 Task: Find connections with filter location Timon with filter topic #lawyerlifewith filter profile language English with filter current company Kennametal with filter school Kendriya Vidyalaya with filter industry Accounting with filter service category Information Security with filter keywords title Data Analyst
Action: Mouse moved to (292, 352)
Screenshot: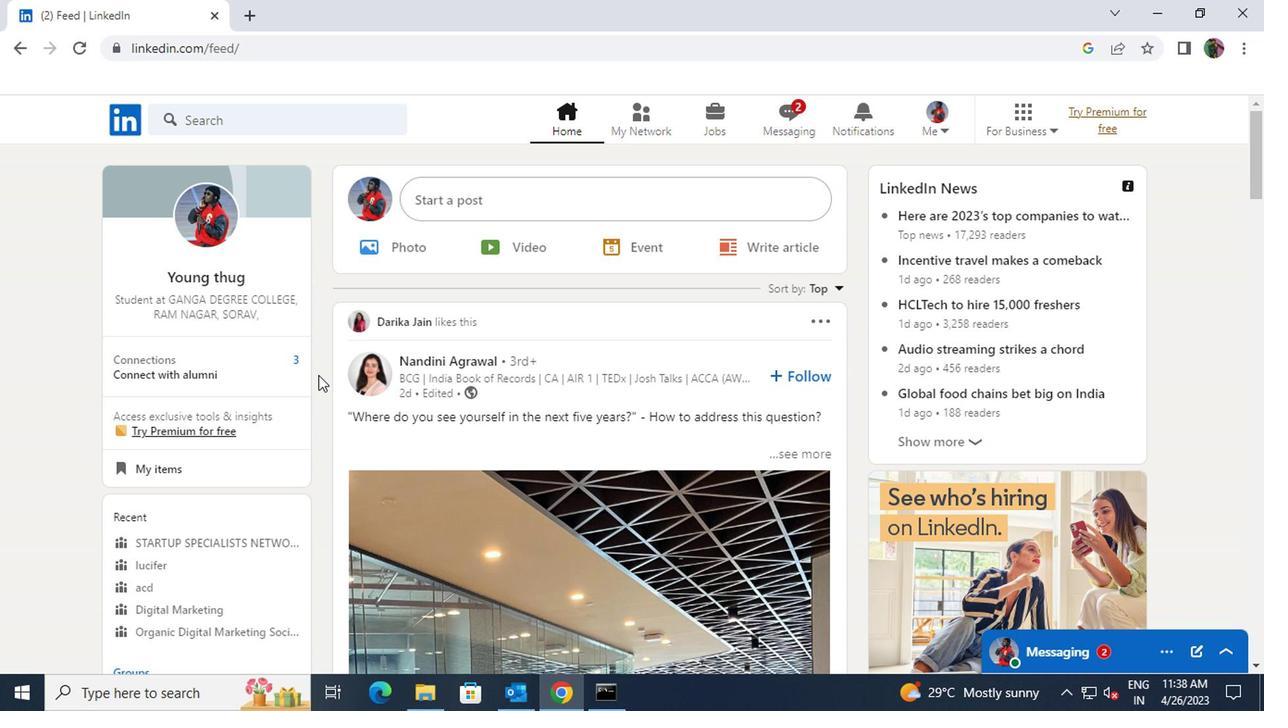
Action: Mouse pressed left at (292, 352)
Screenshot: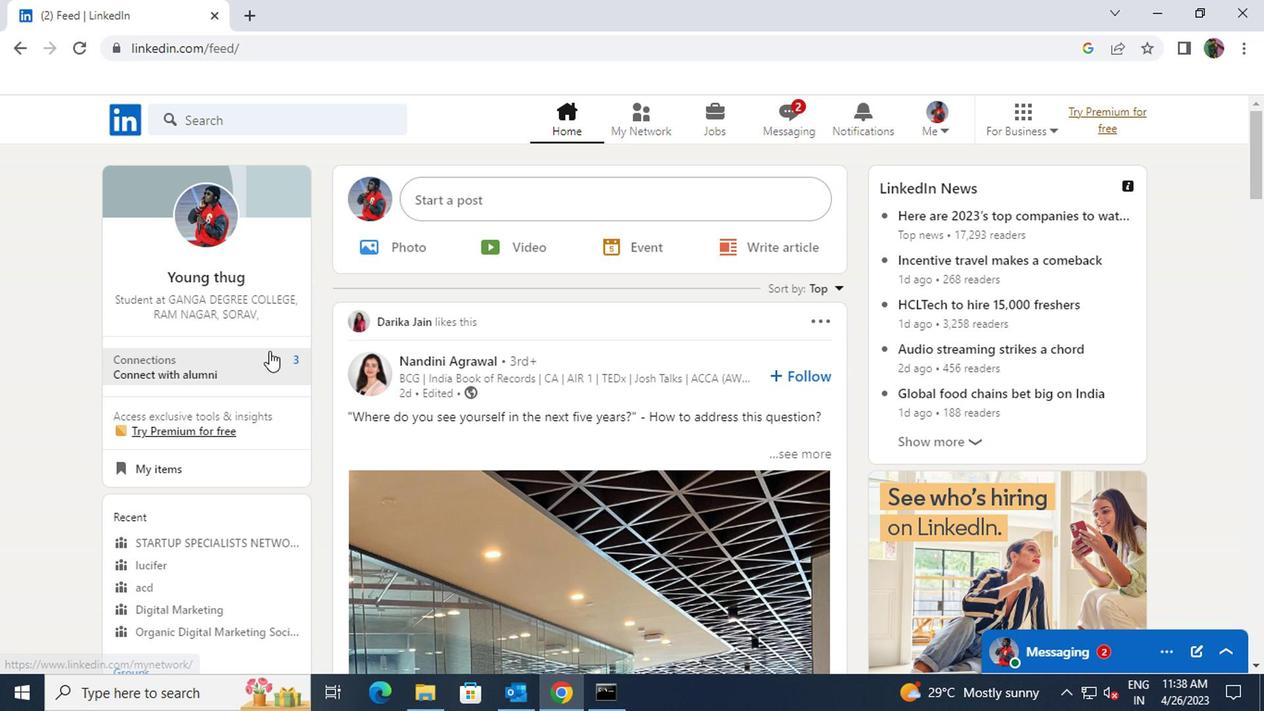 
Action: Mouse moved to (321, 227)
Screenshot: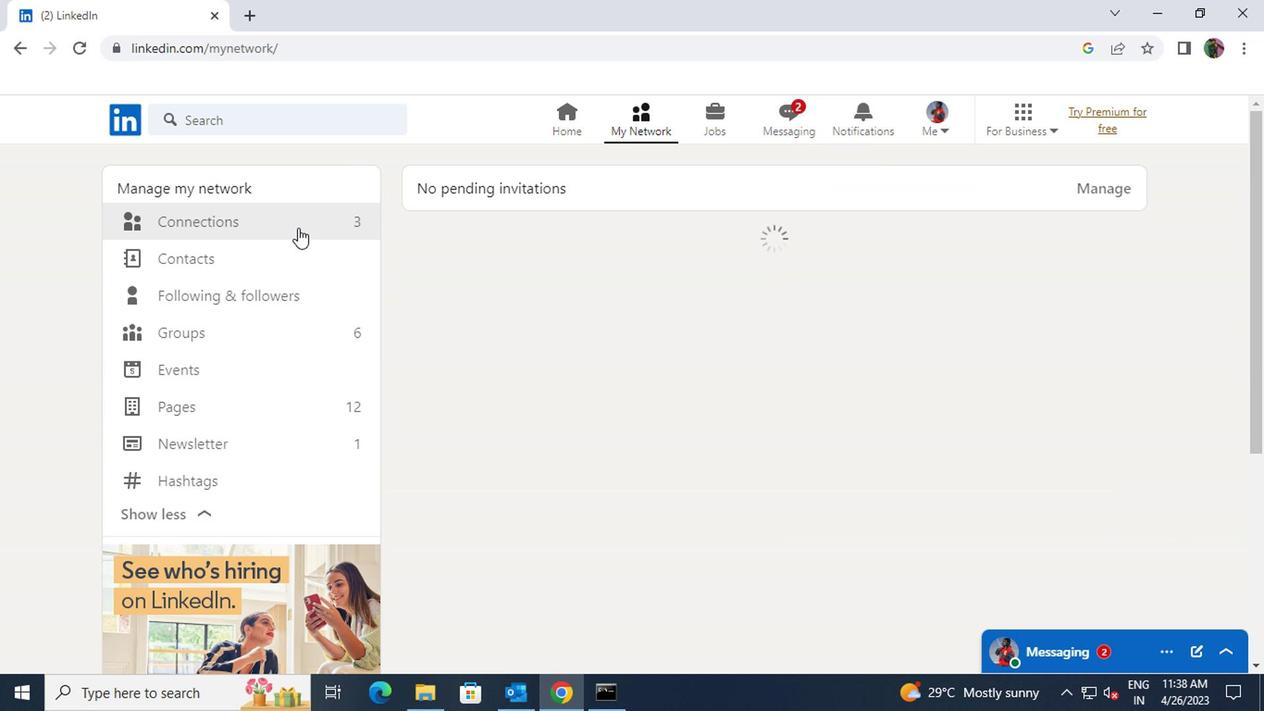 
Action: Mouse pressed left at (321, 227)
Screenshot: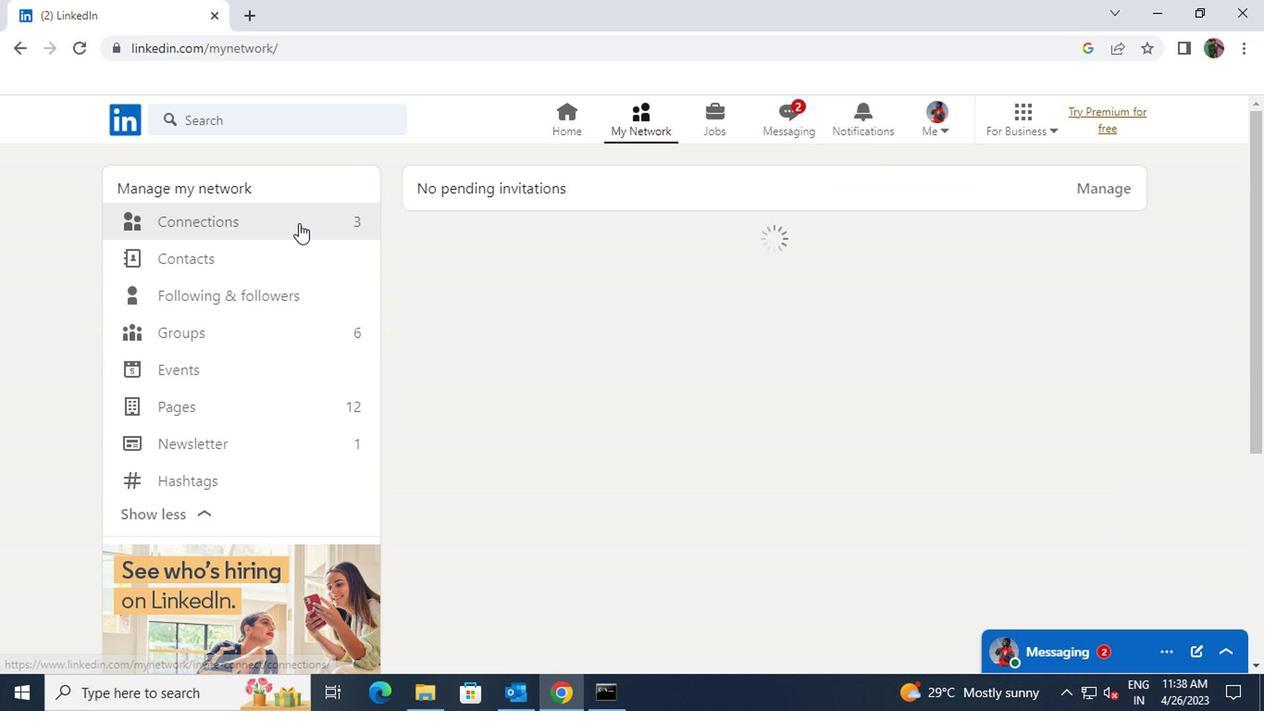 
Action: Mouse moved to (742, 227)
Screenshot: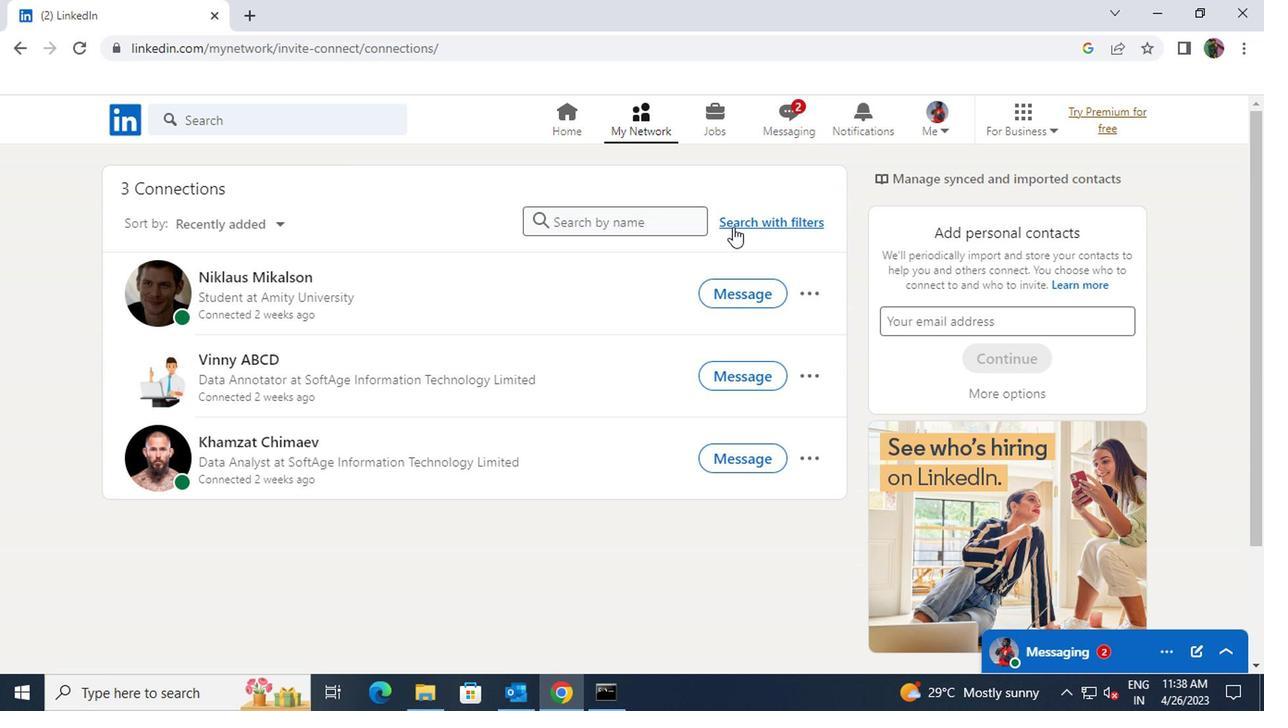
Action: Mouse pressed left at (742, 227)
Screenshot: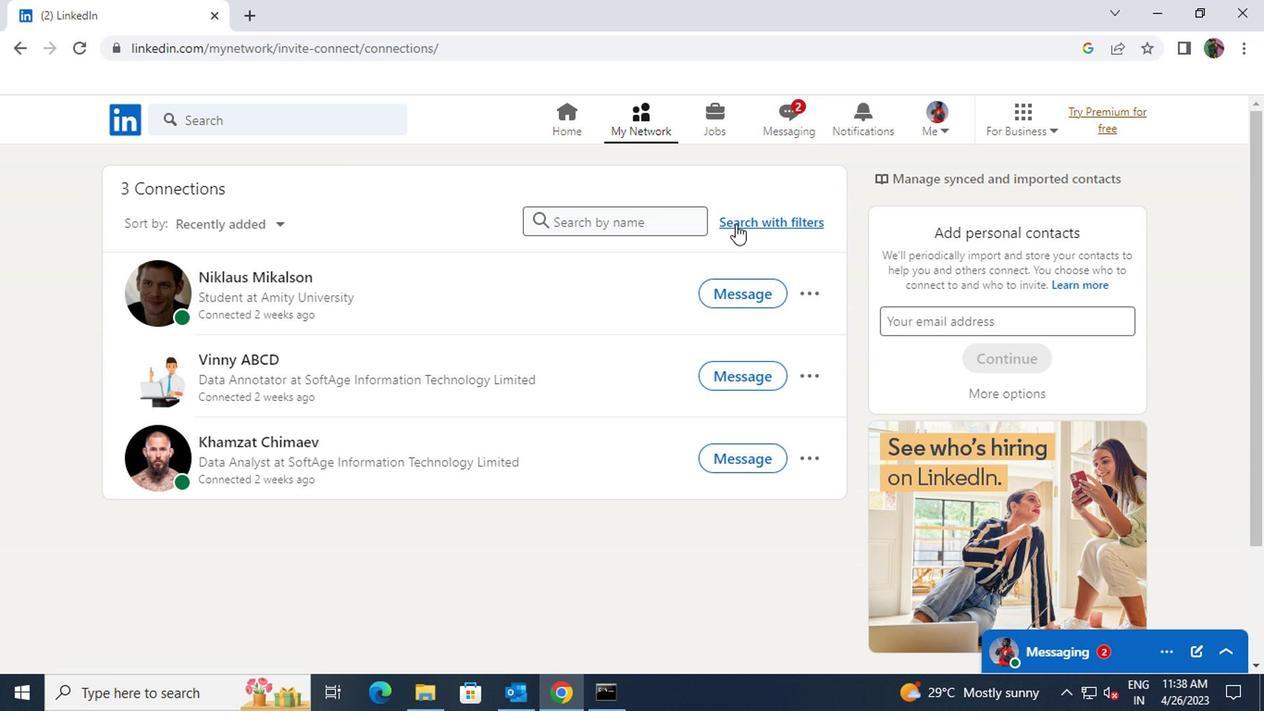 
Action: Mouse moved to (719, 175)
Screenshot: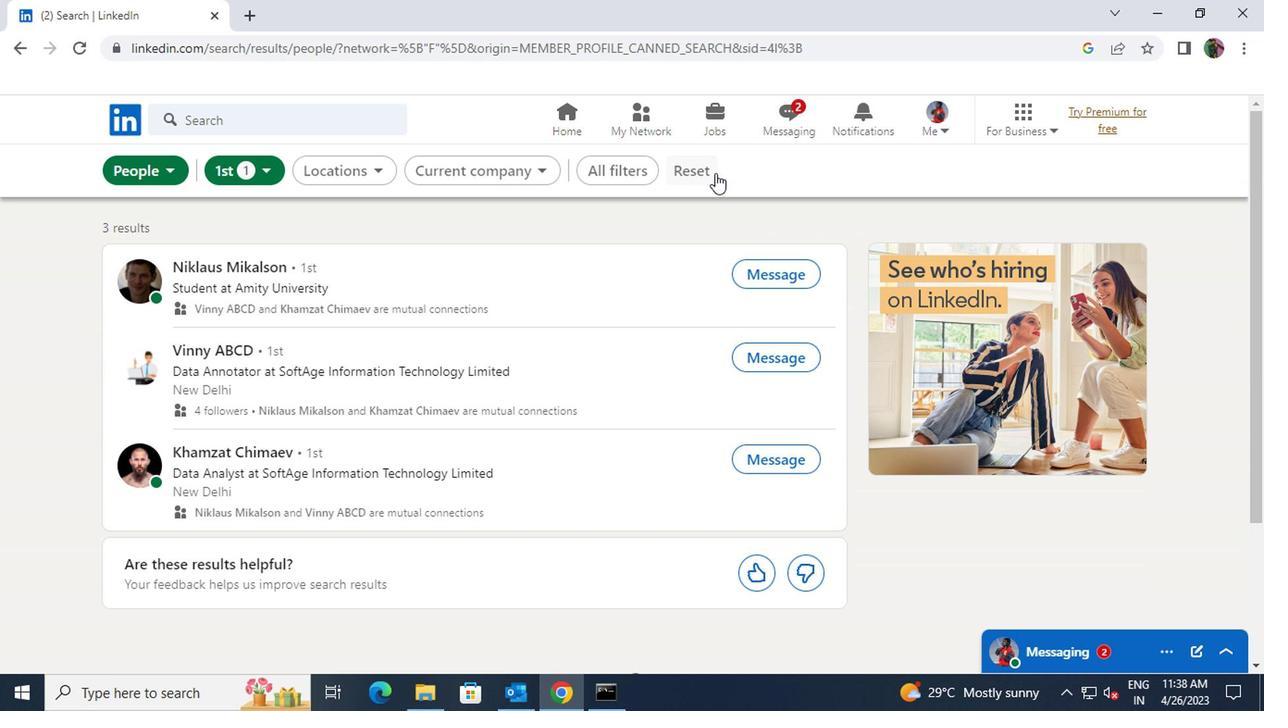 
Action: Mouse pressed left at (719, 175)
Screenshot: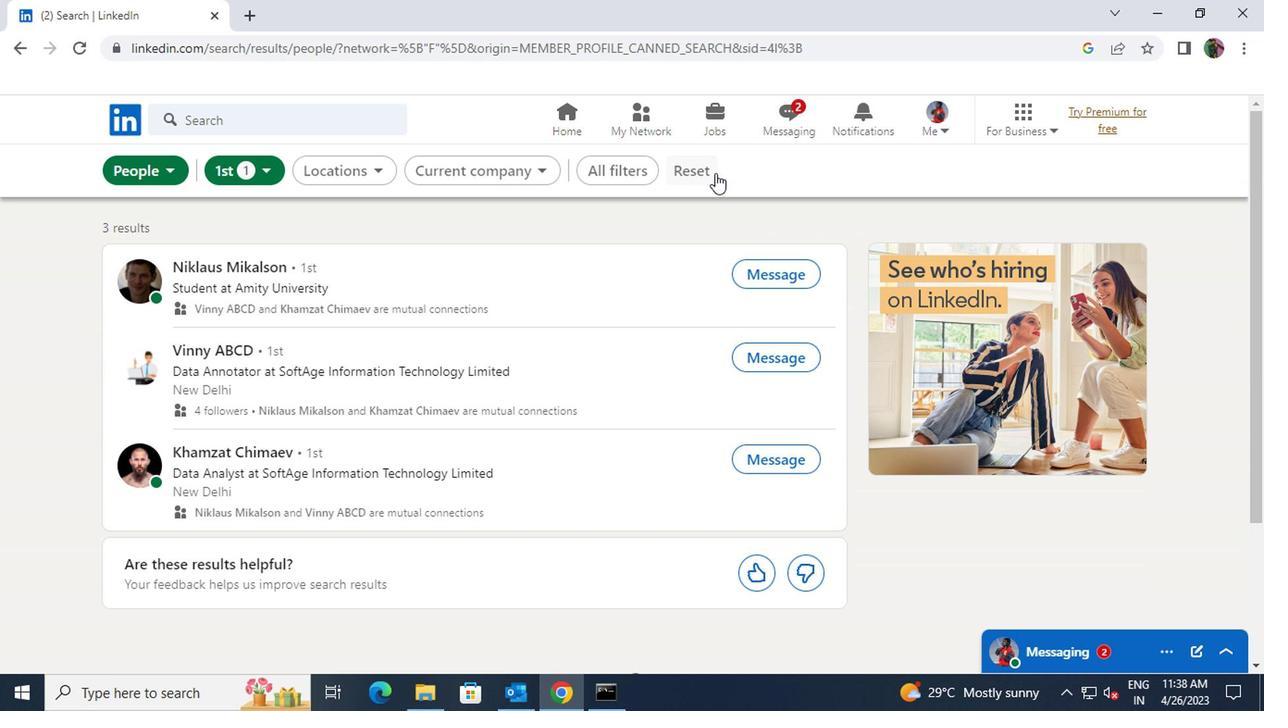 
Action: Mouse moved to (651, 166)
Screenshot: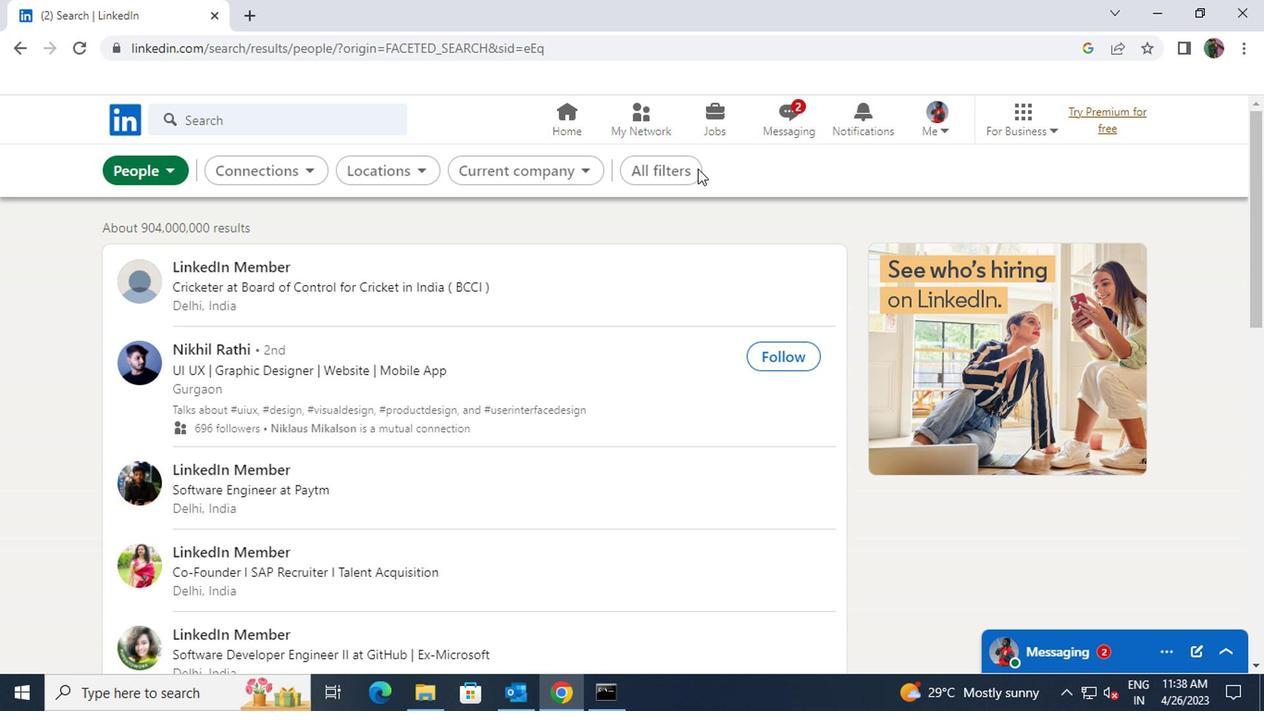 
Action: Mouse pressed left at (651, 166)
Screenshot: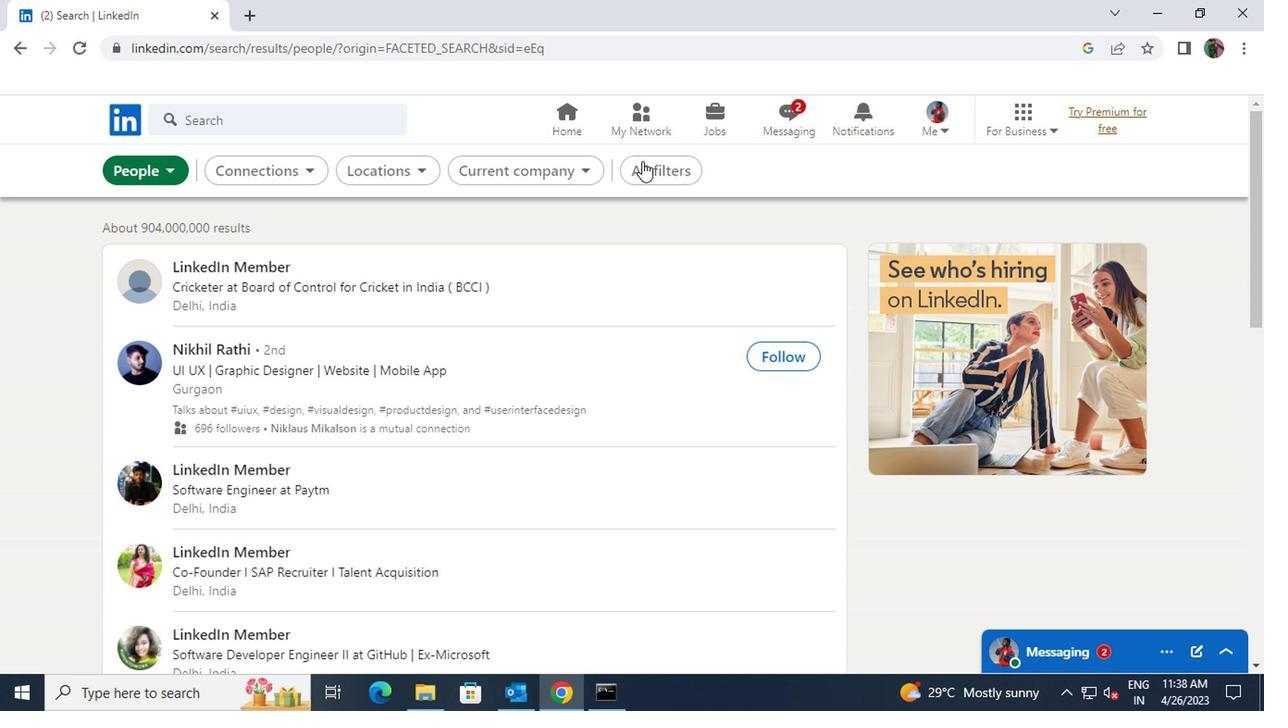 
Action: Mouse moved to (915, 410)
Screenshot: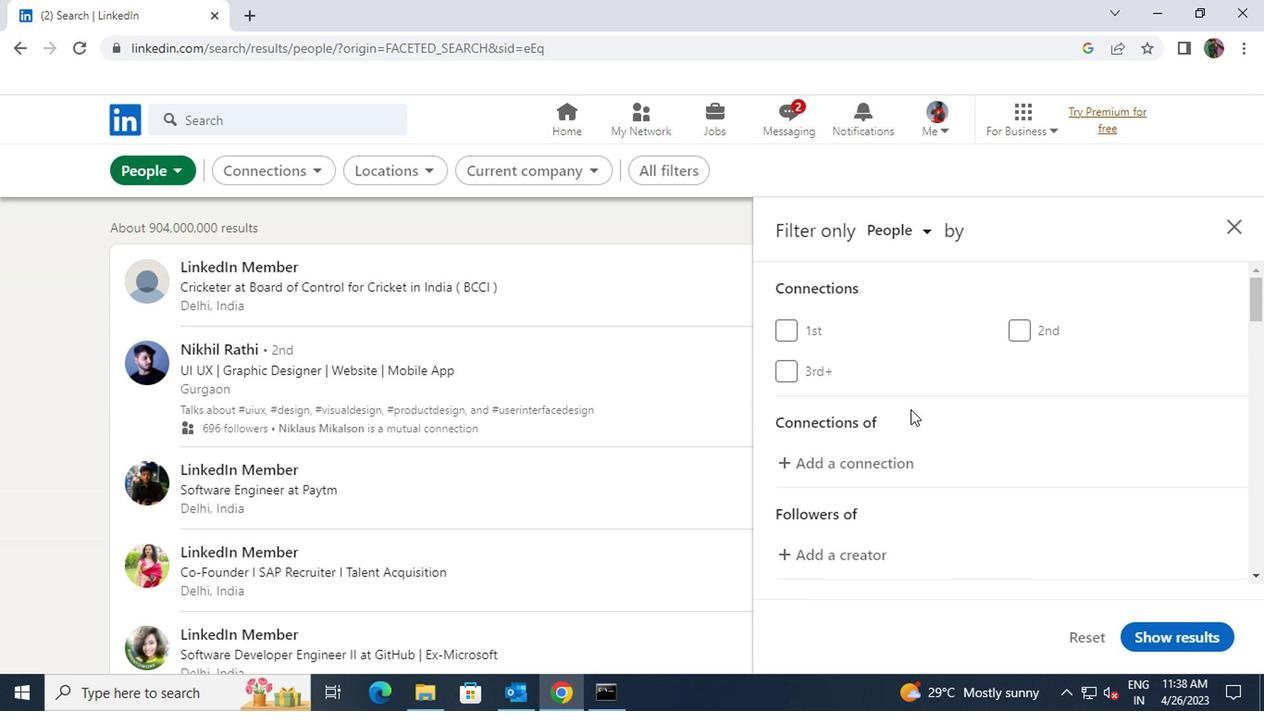 
Action: Mouse scrolled (915, 409) with delta (0, 0)
Screenshot: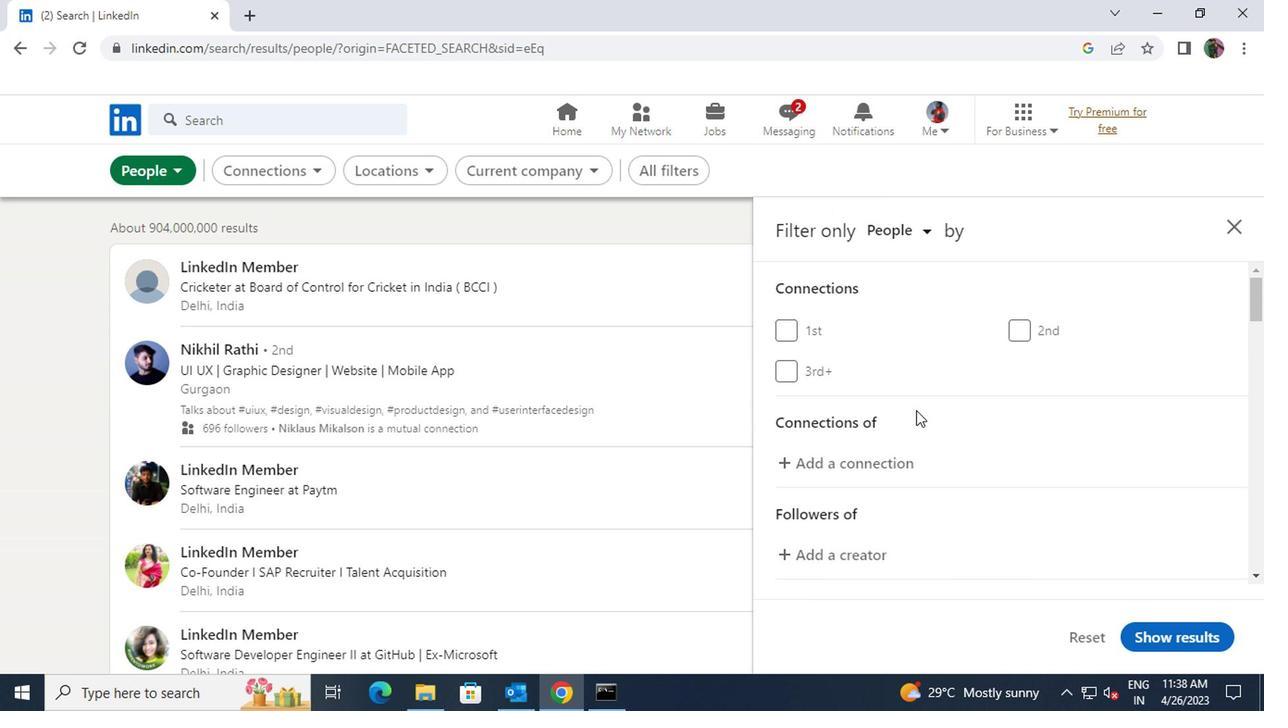 
Action: Mouse scrolled (915, 409) with delta (0, 0)
Screenshot: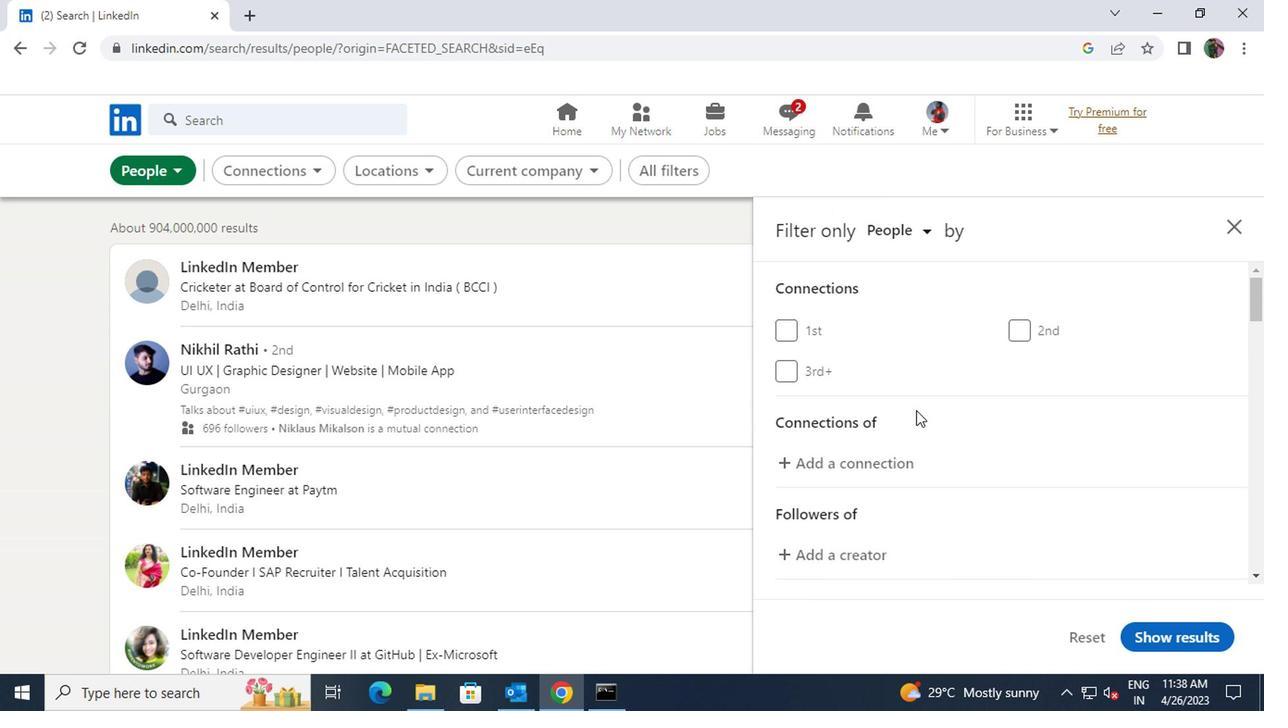 
Action: Mouse scrolled (915, 409) with delta (0, 0)
Screenshot: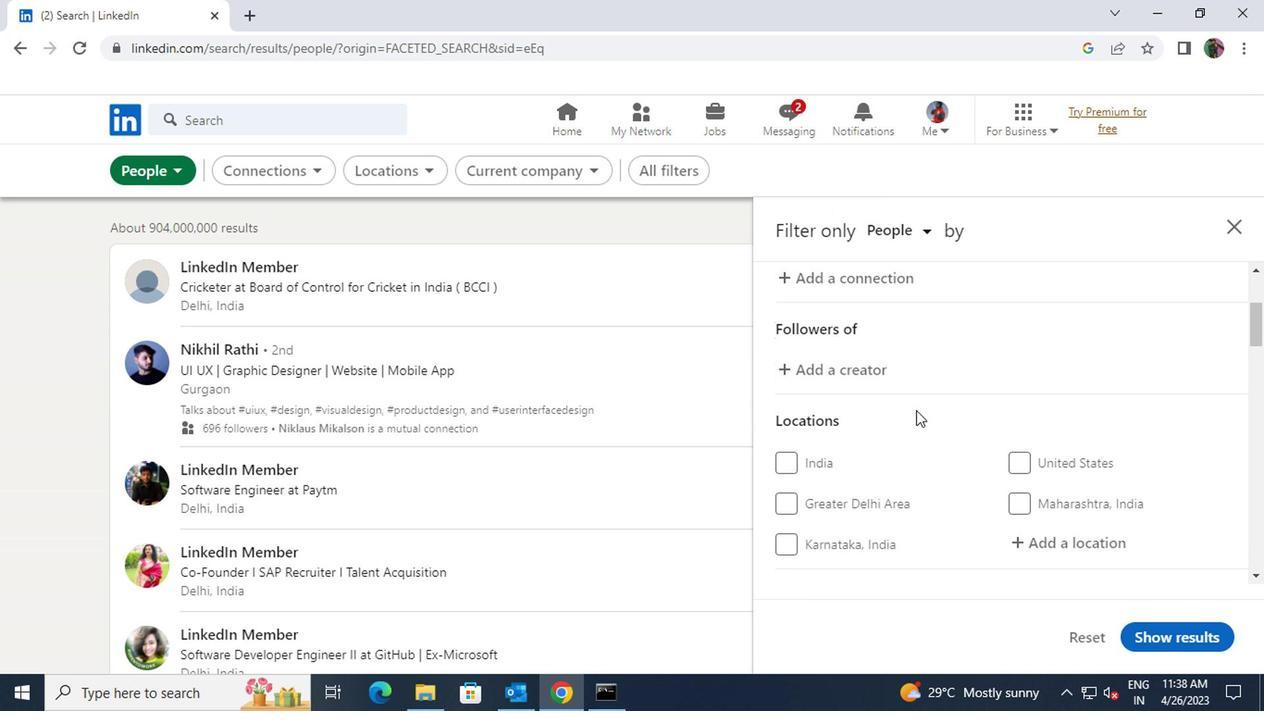 
Action: Mouse moved to (1032, 443)
Screenshot: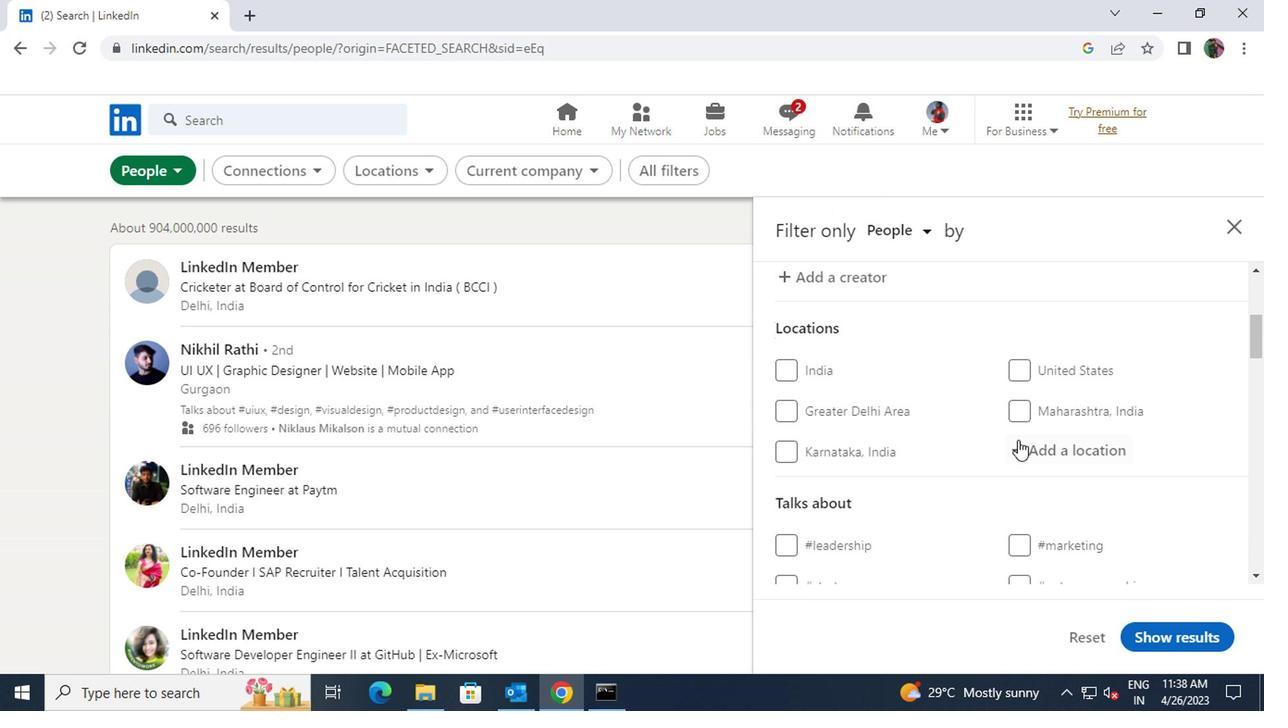 
Action: Mouse pressed left at (1032, 443)
Screenshot: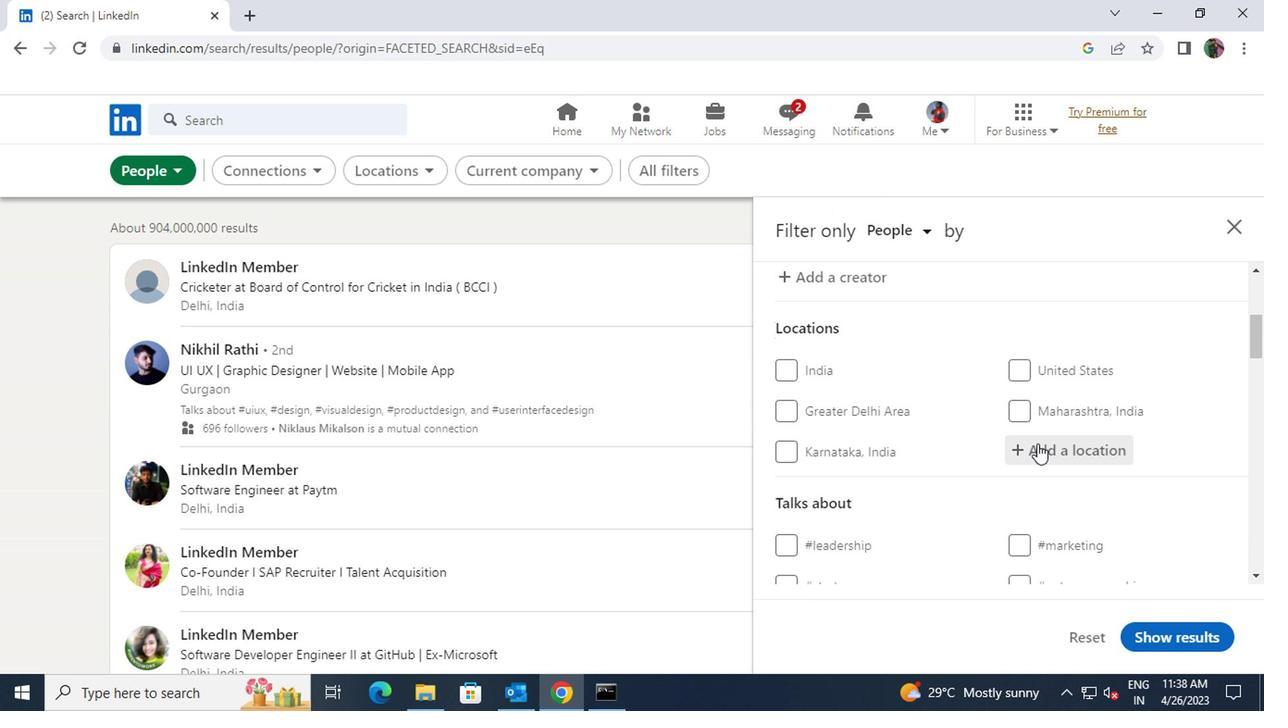 
Action: Key pressed <Key.shift><Key.shift>TIMON
Screenshot: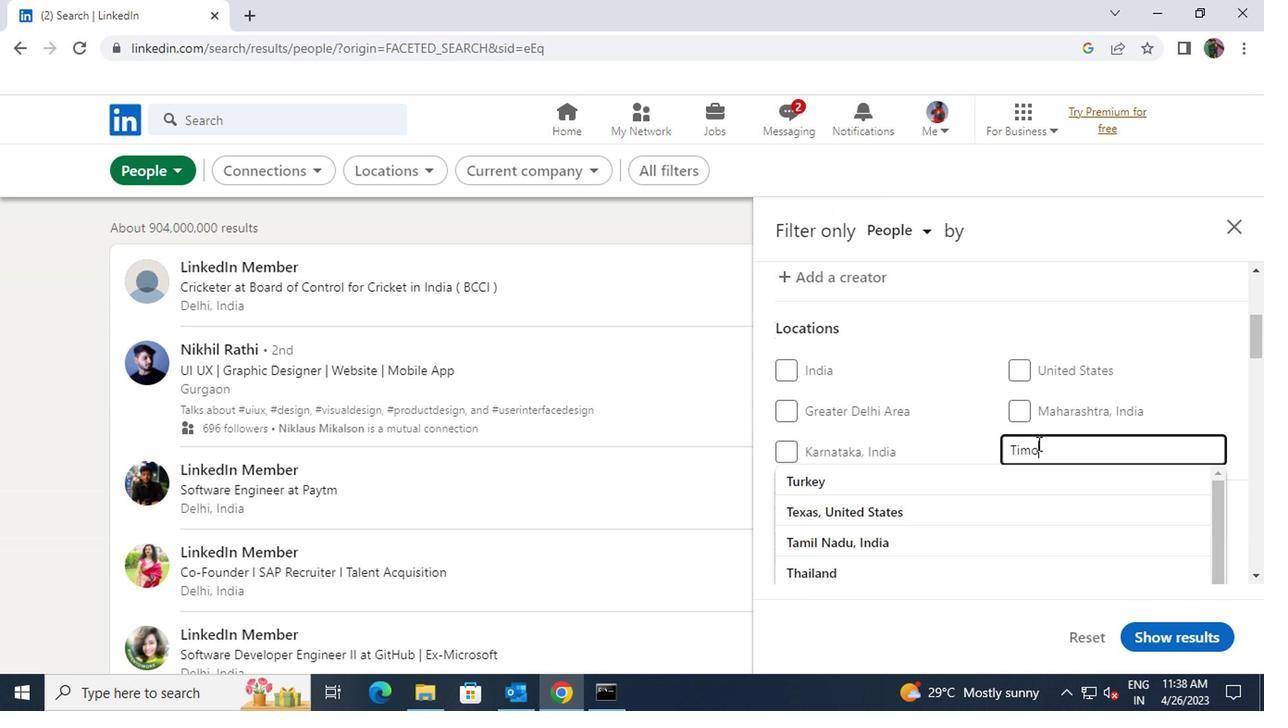 
Action: Mouse moved to (1003, 481)
Screenshot: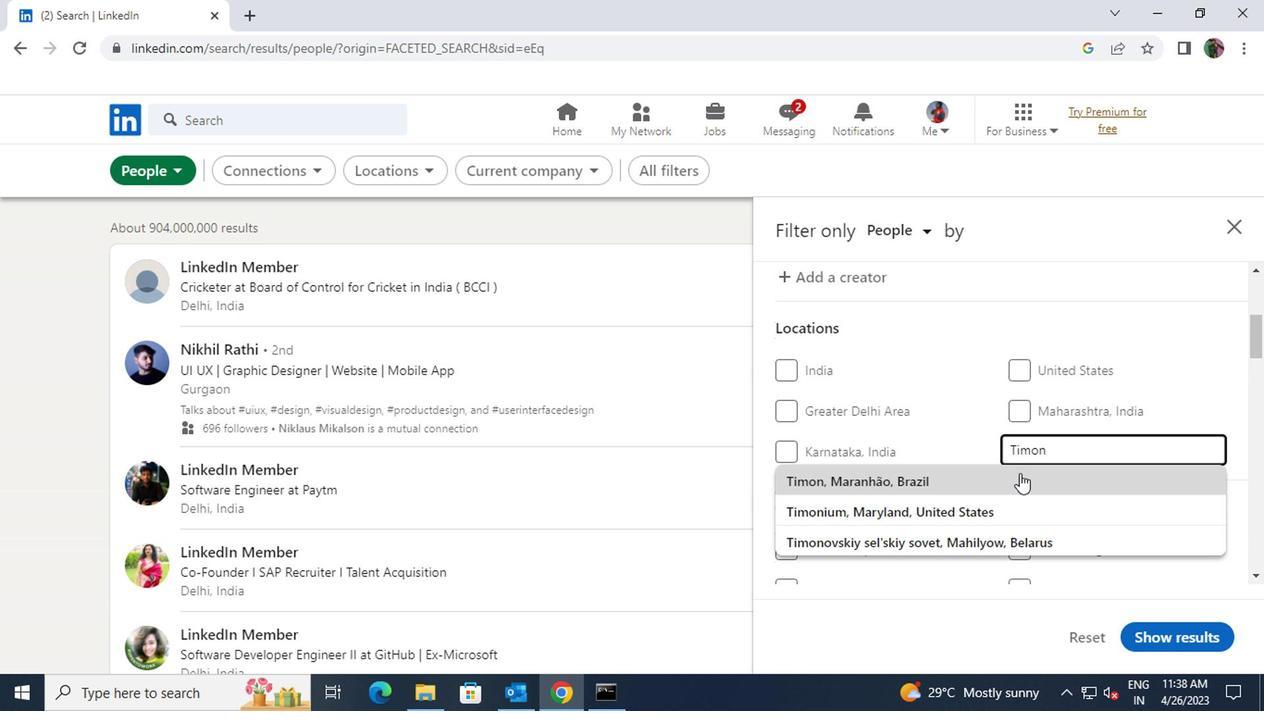 
Action: Mouse pressed left at (1003, 481)
Screenshot: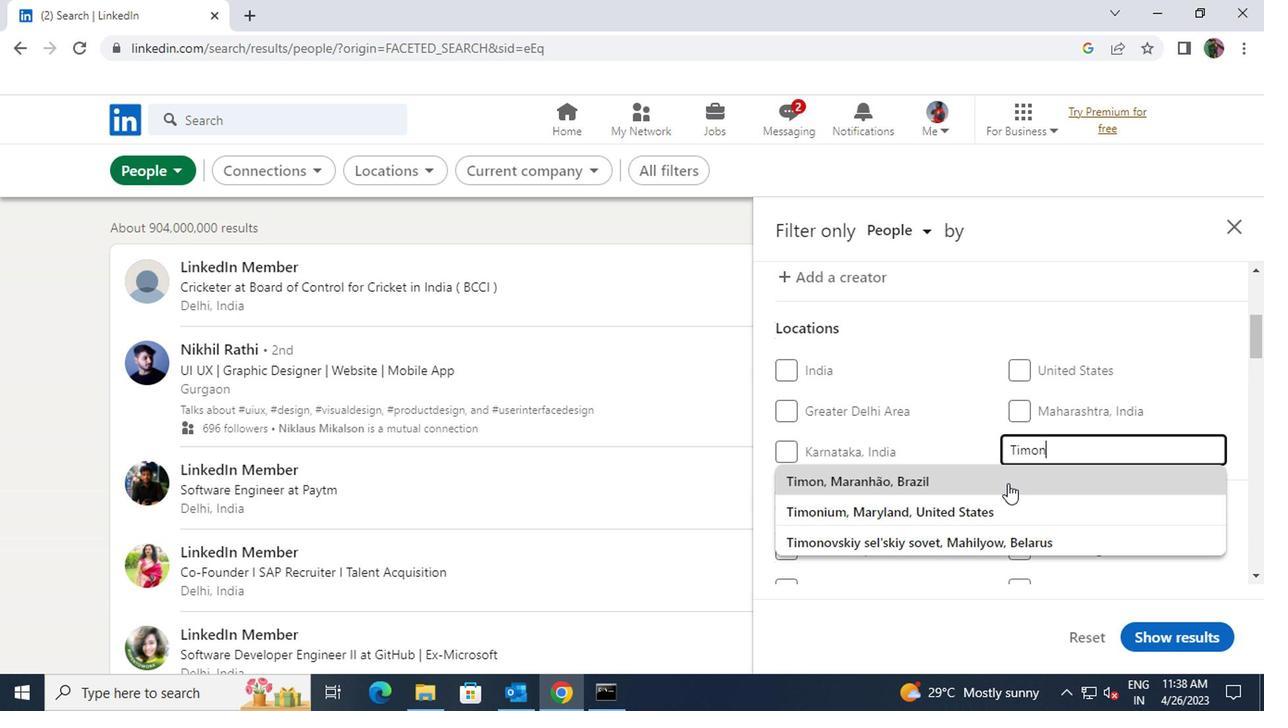 
Action: Mouse scrolled (1003, 480) with delta (0, -1)
Screenshot: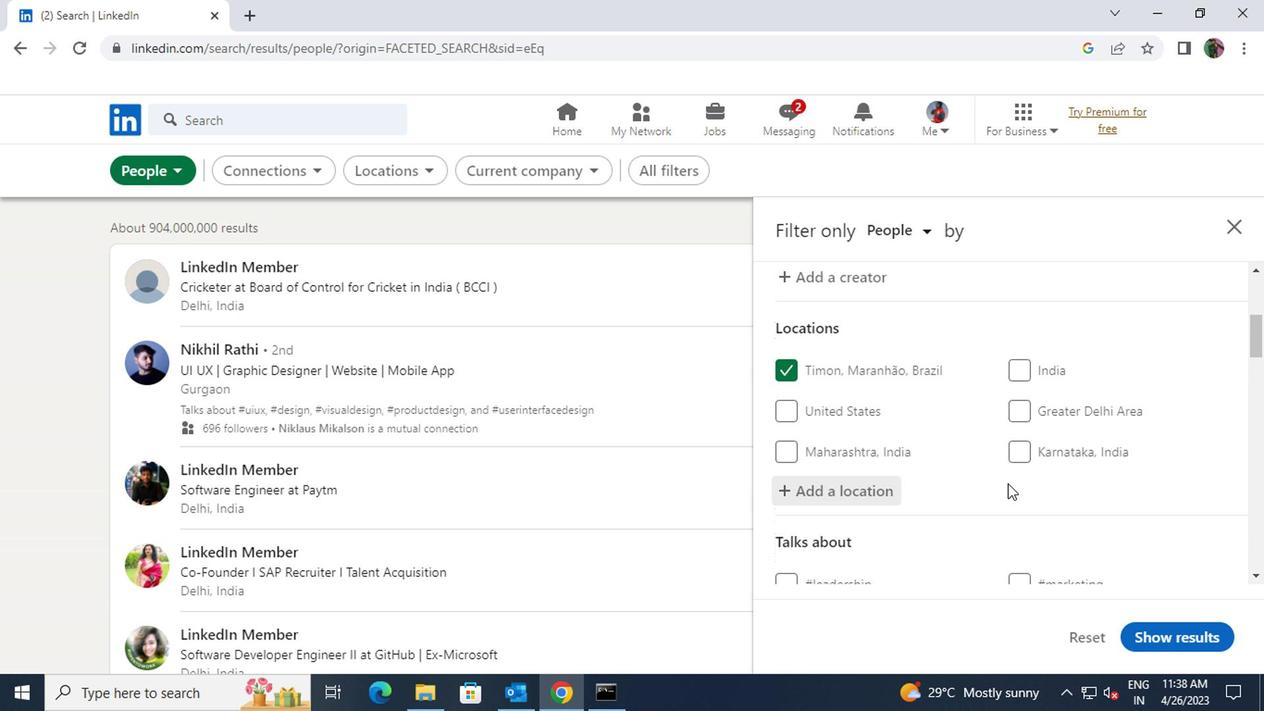 
Action: Mouse scrolled (1003, 480) with delta (0, -1)
Screenshot: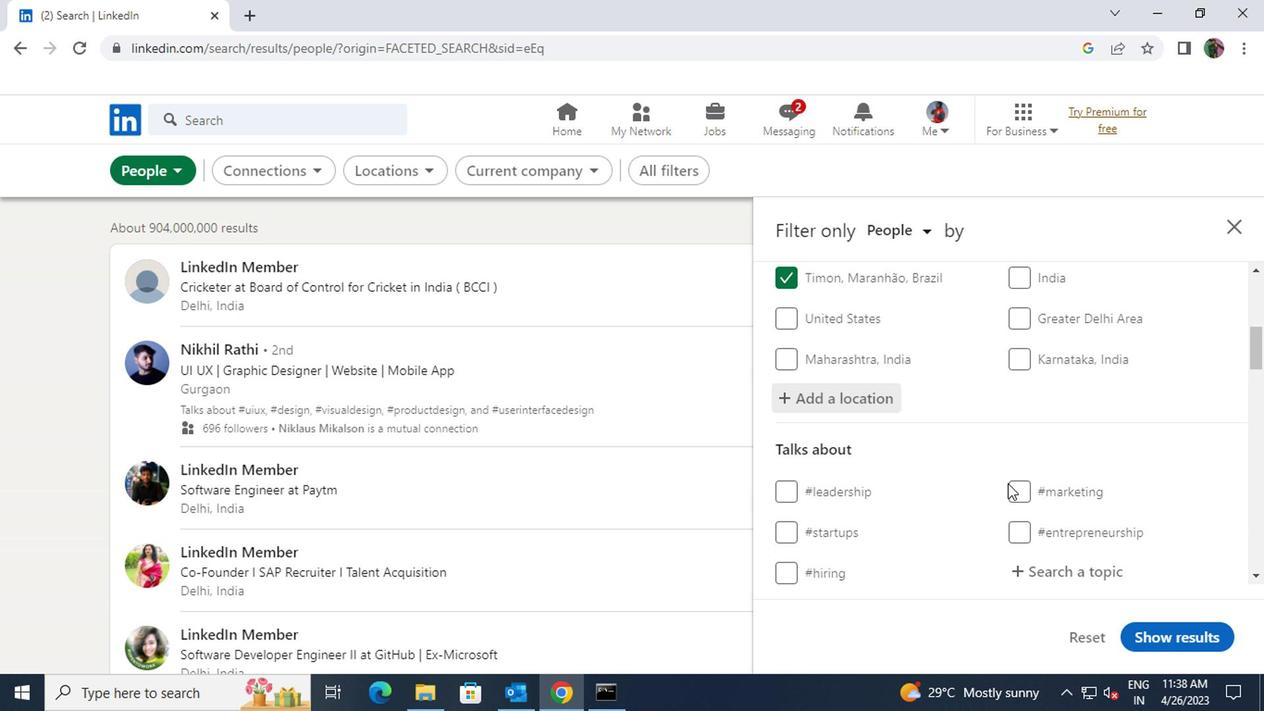 
Action: Mouse scrolled (1003, 480) with delta (0, -1)
Screenshot: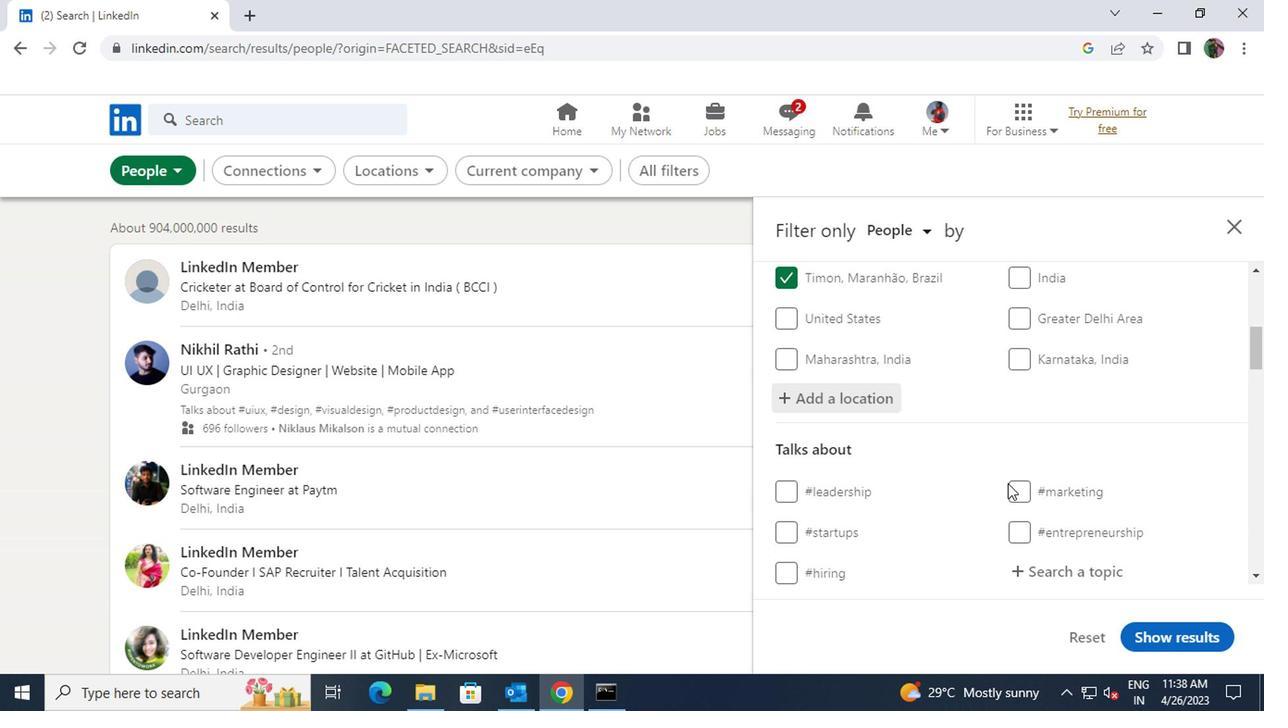 
Action: Mouse moved to (1079, 385)
Screenshot: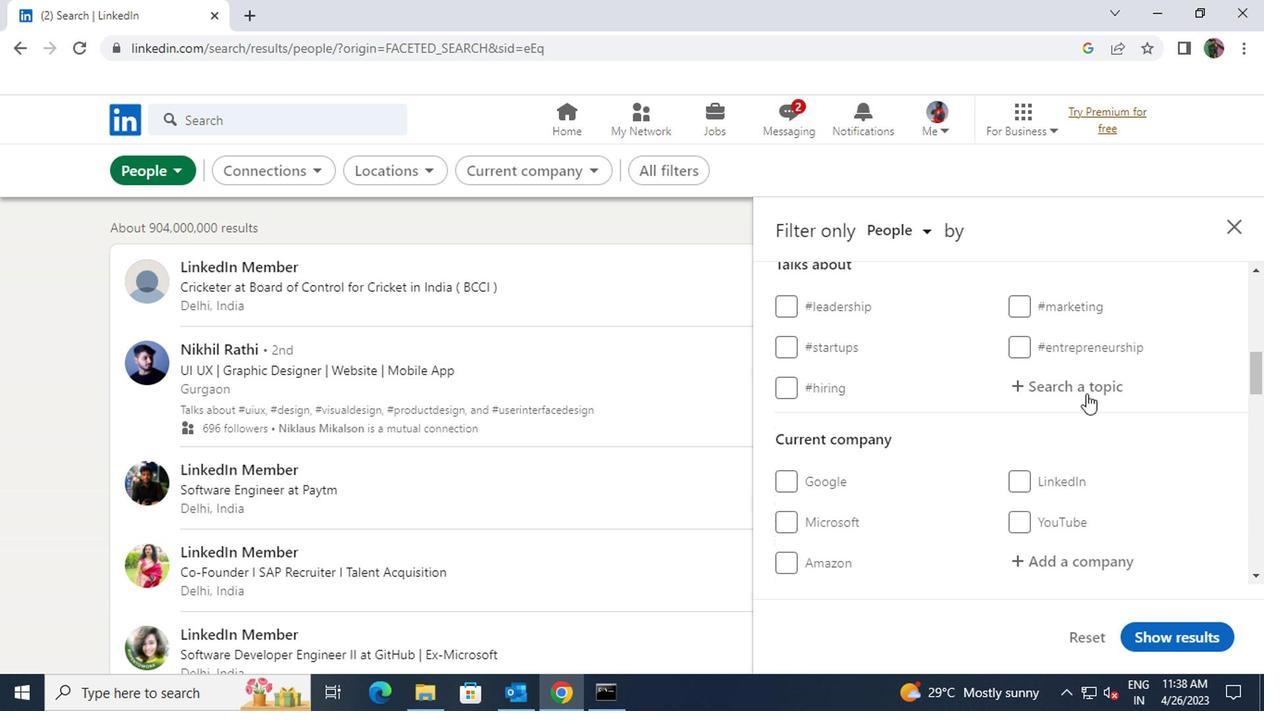 
Action: Mouse pressed left at (1079, 385)
Screenshot: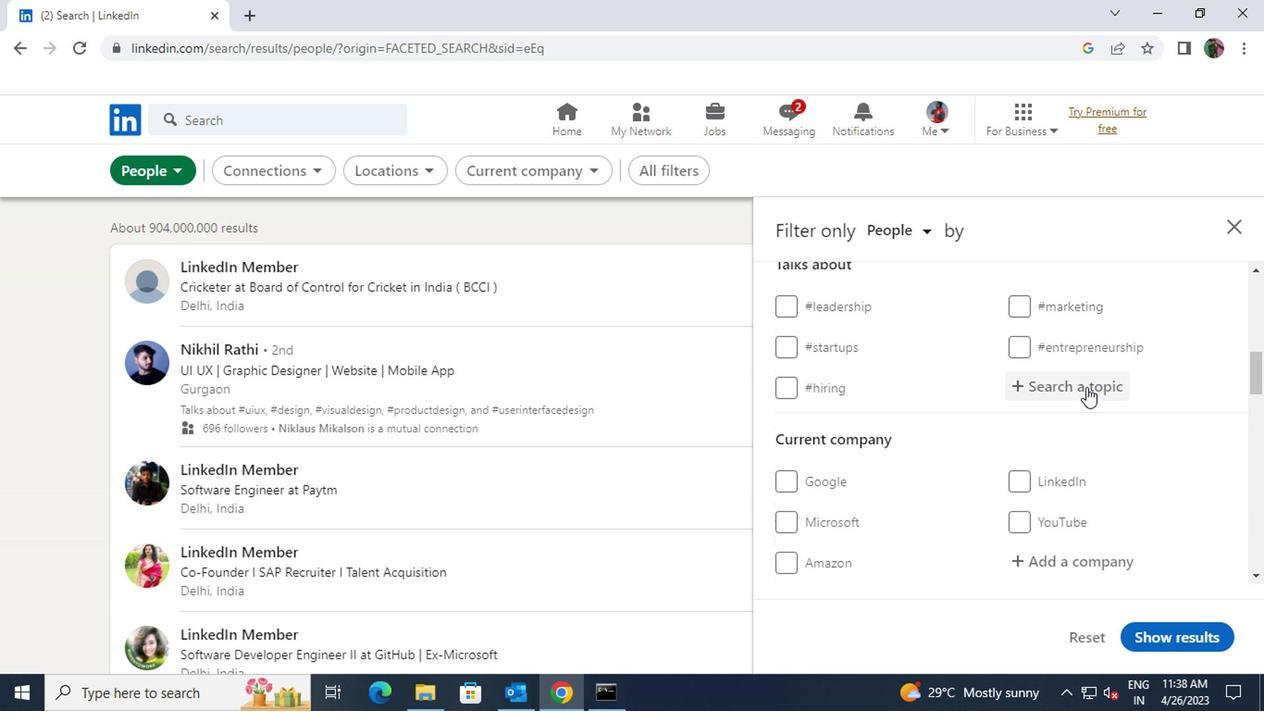 
Action: Key pressed <Key.shift><Key.shift><Key.shift>#<Key.shift>LAWYER<Key.space>LIFEWITH
Screenshot: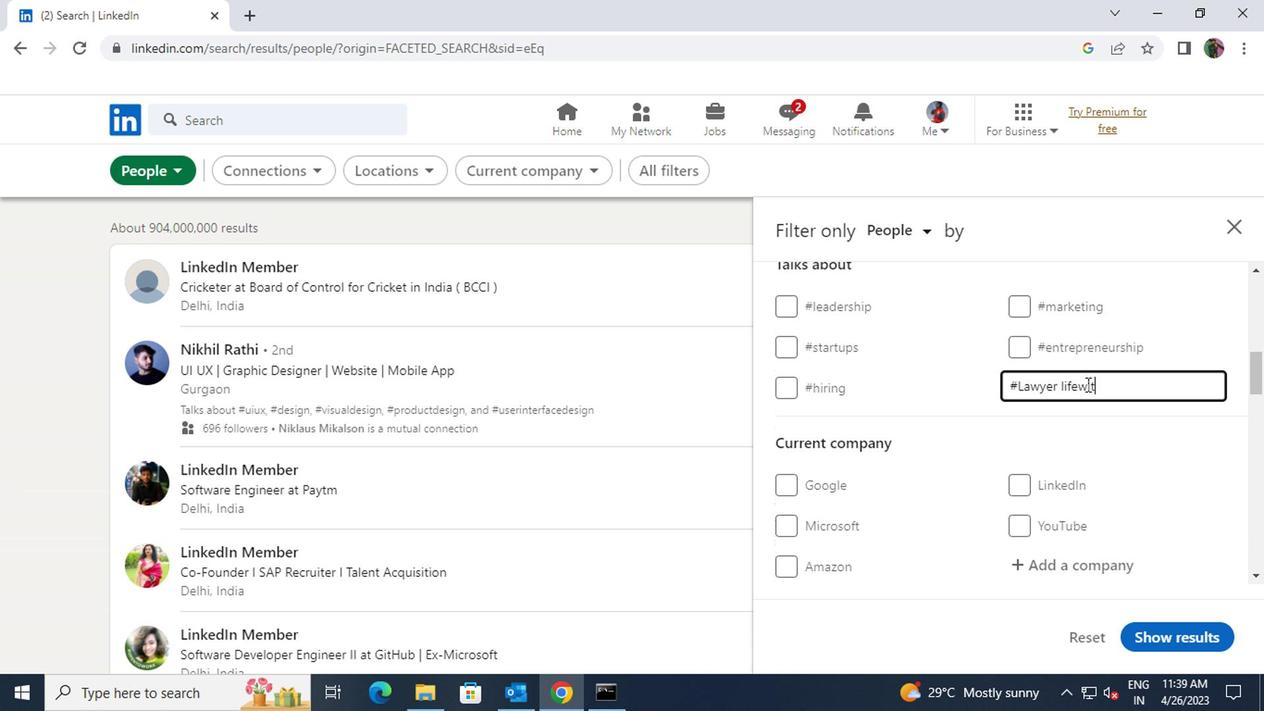 
Action: Mouse scrolled (1079, 383) with delta (0, -1)
Screenshot: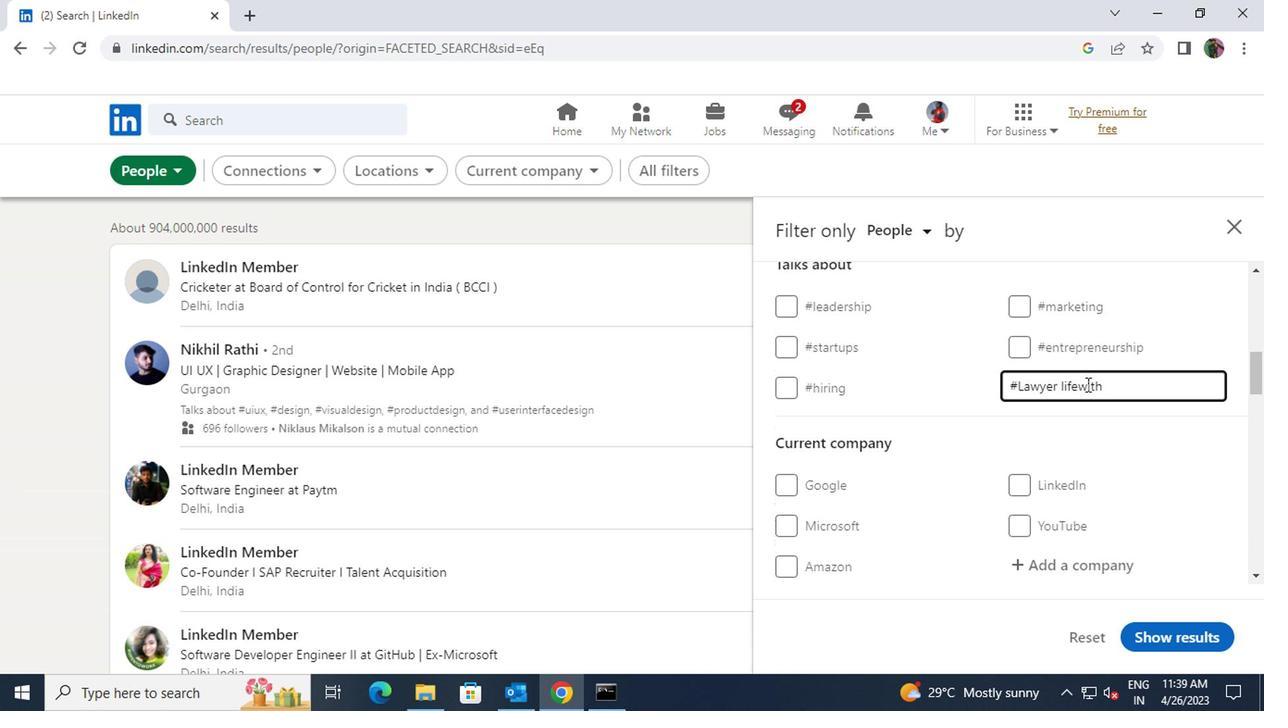
Action: Mouse scrolled (1079, 383) with delta (0, -1)
Screenshot: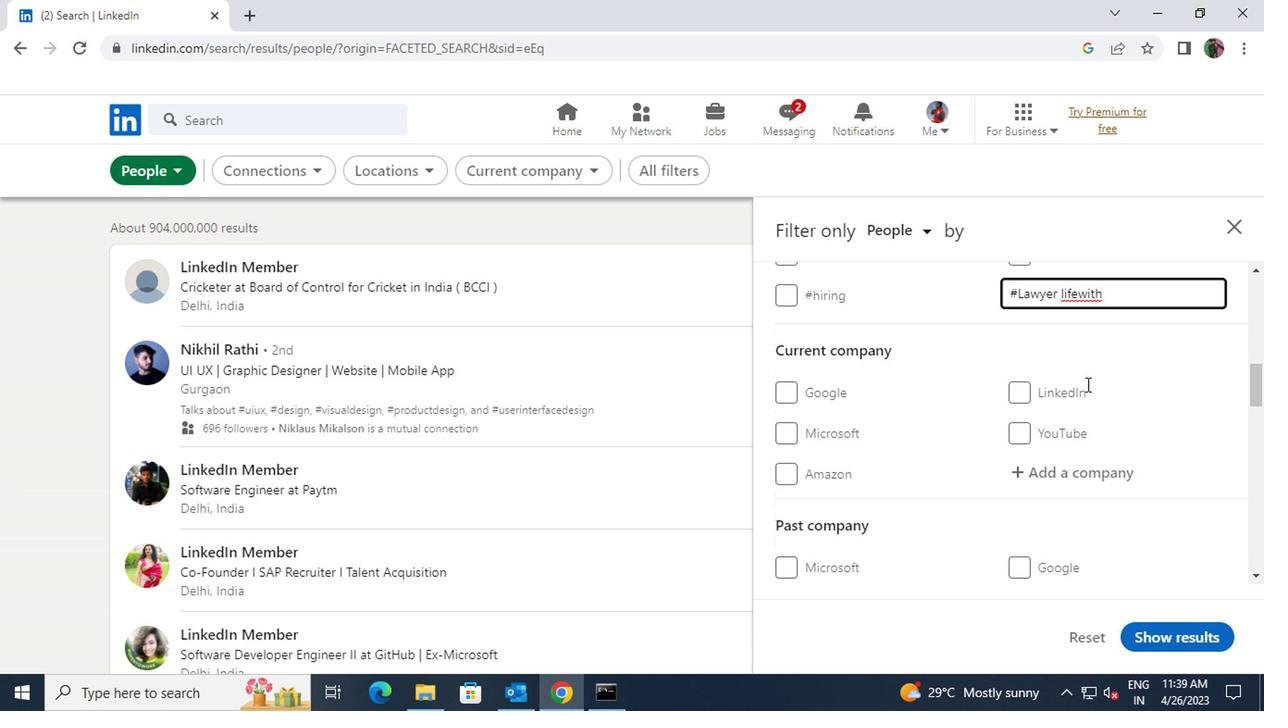 
Action: Mouse pressed left at (1079, 385)
Screenshot: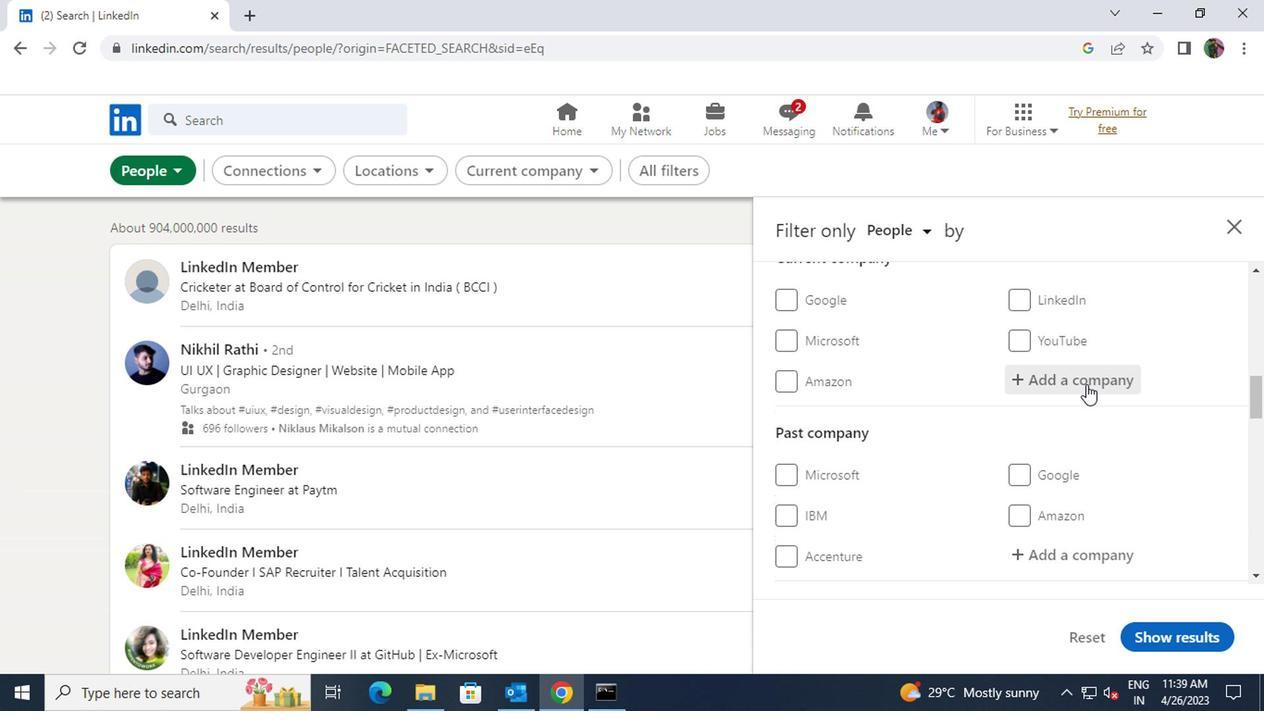 
Action: Mouse moved to (1079, 383)
Screenshot: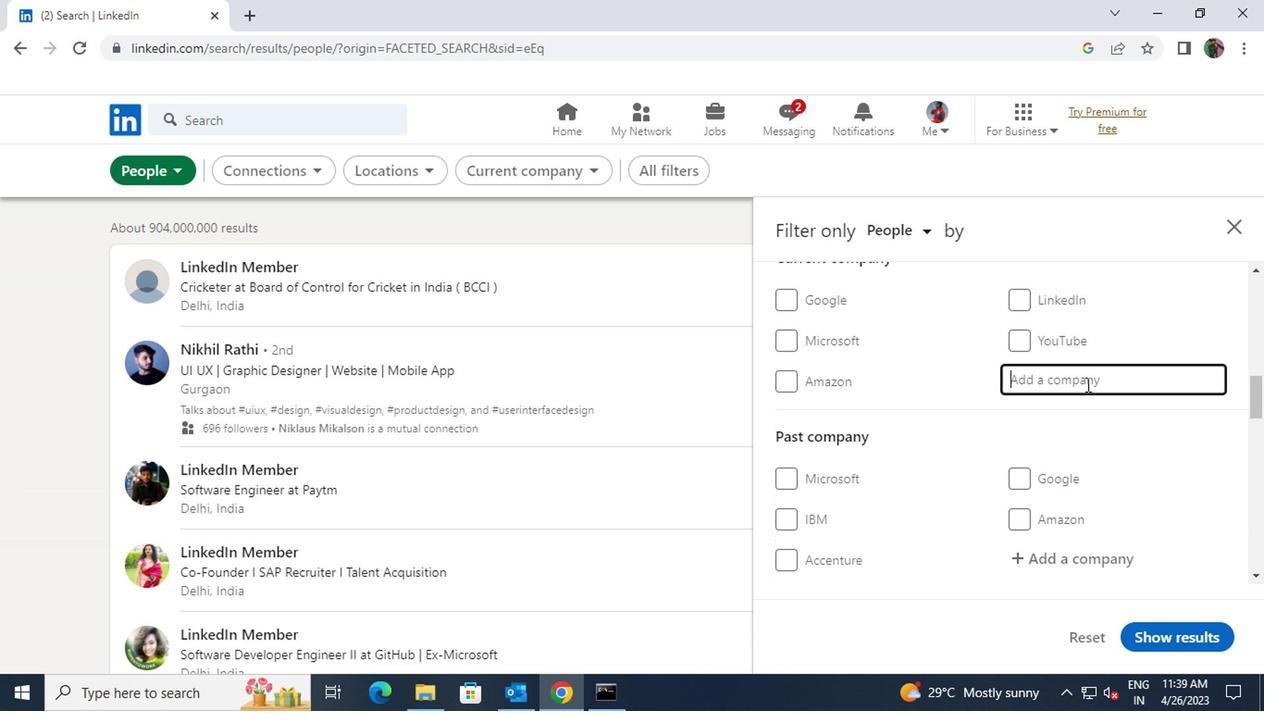 
Action: Key pressed <Key.shift><Key.shift><Key.shift><Key.shift>KENNAMETAL
Screenshot: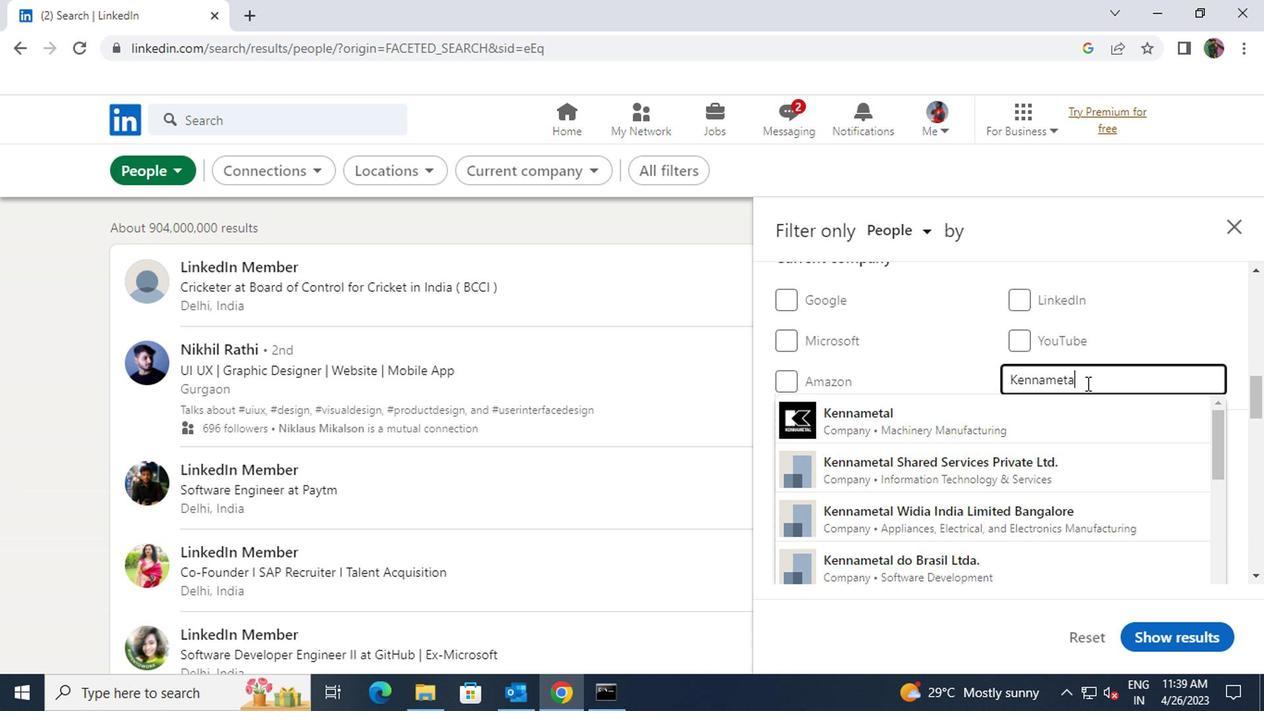 
Action: Mouse moved to (1050, 408)
Screenshot: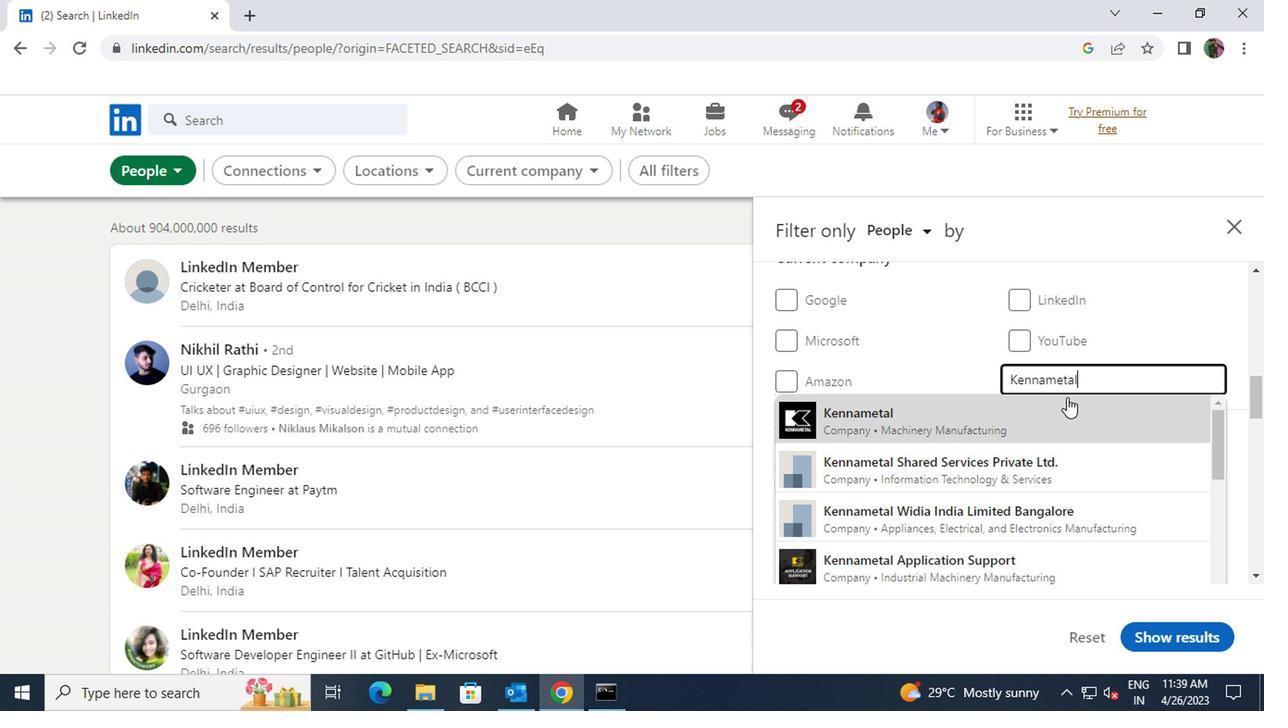 
Action: Mouse pressed left at (1050, 408)
Screenshot: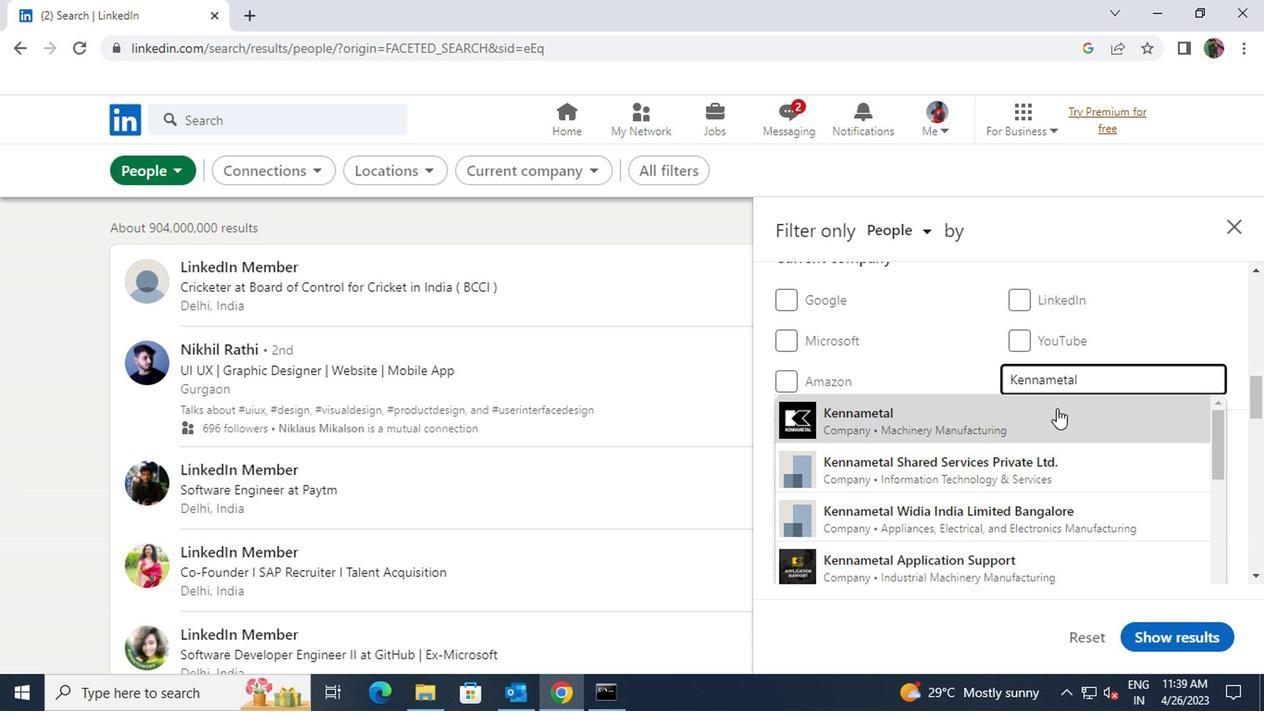 
Action: Mouse scrolled (1050, 407) with delta (0, 0)
Screenshot: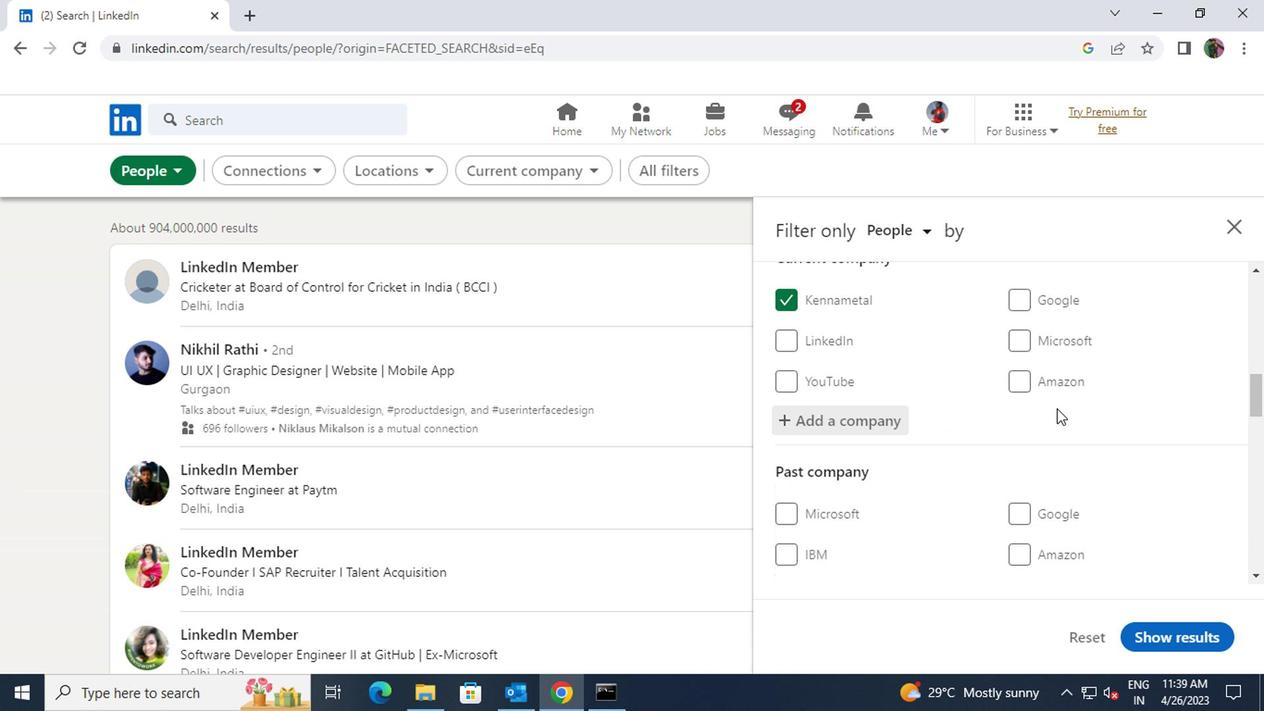 
Action: Mouse scrolled (1050, 407) with delta (0, 0)
Screenshot: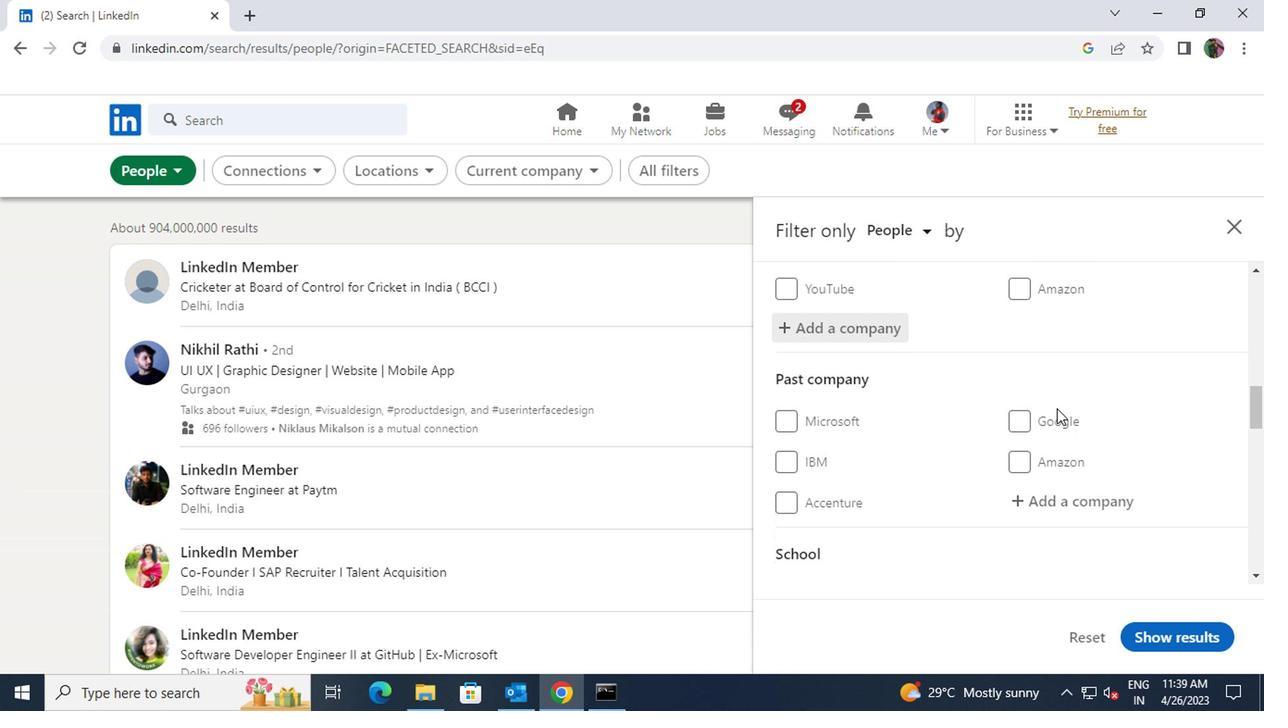 
Action: Mouse scrolled (1050, 407) with delta (0, 0)
Screenshot: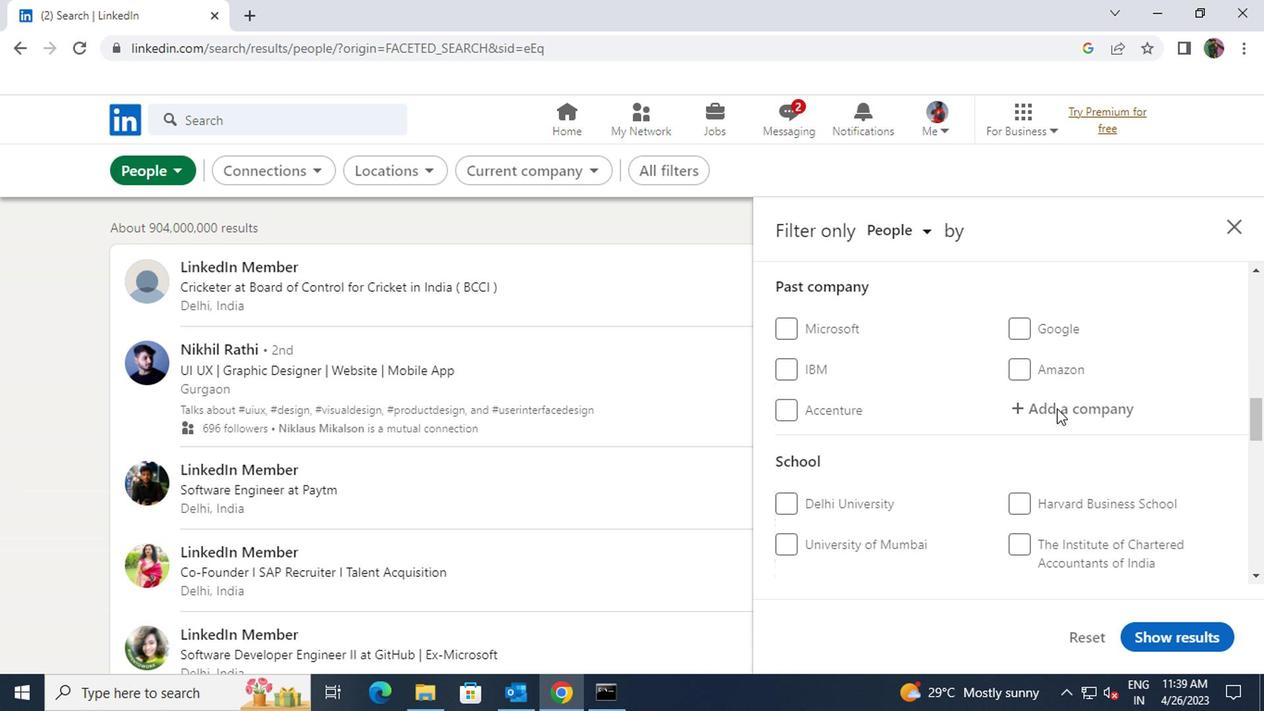 
Action: Mouse scrolled (1050, 407) with delta (0, 0)
Screenshot: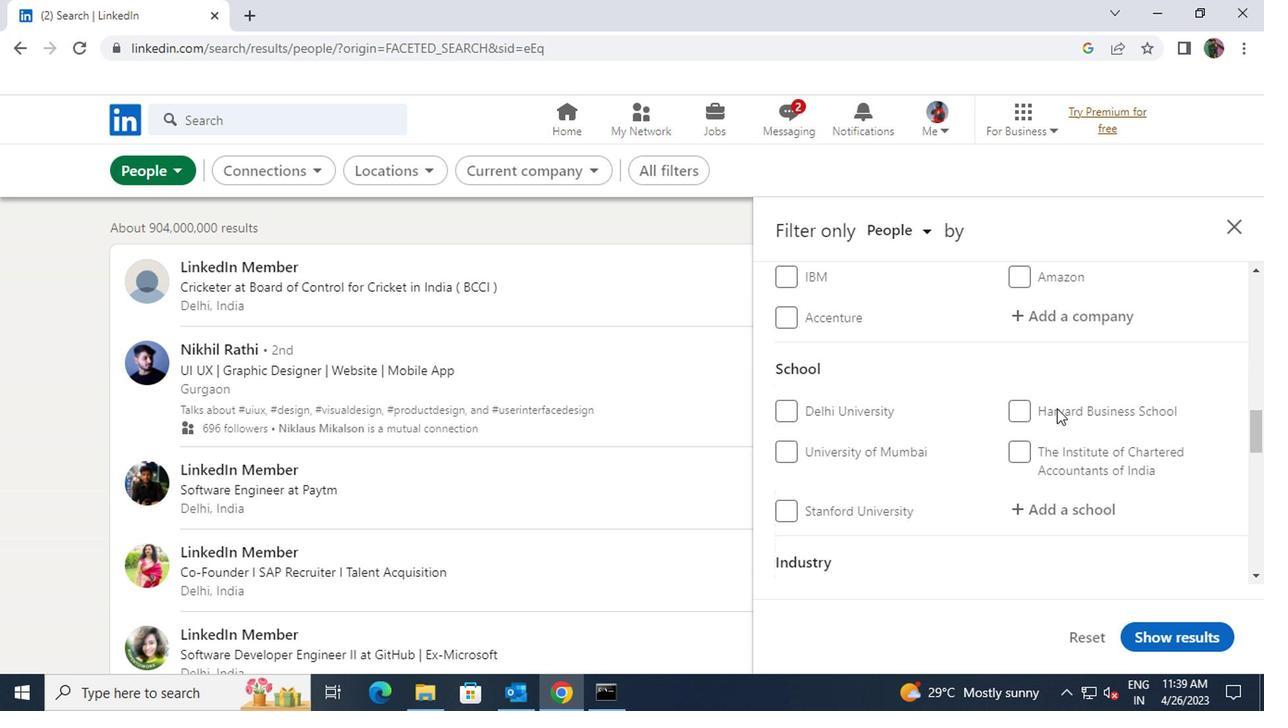 
Action: Mouse scrolled (1050, 407) with delta (0, 0)
Screenshot: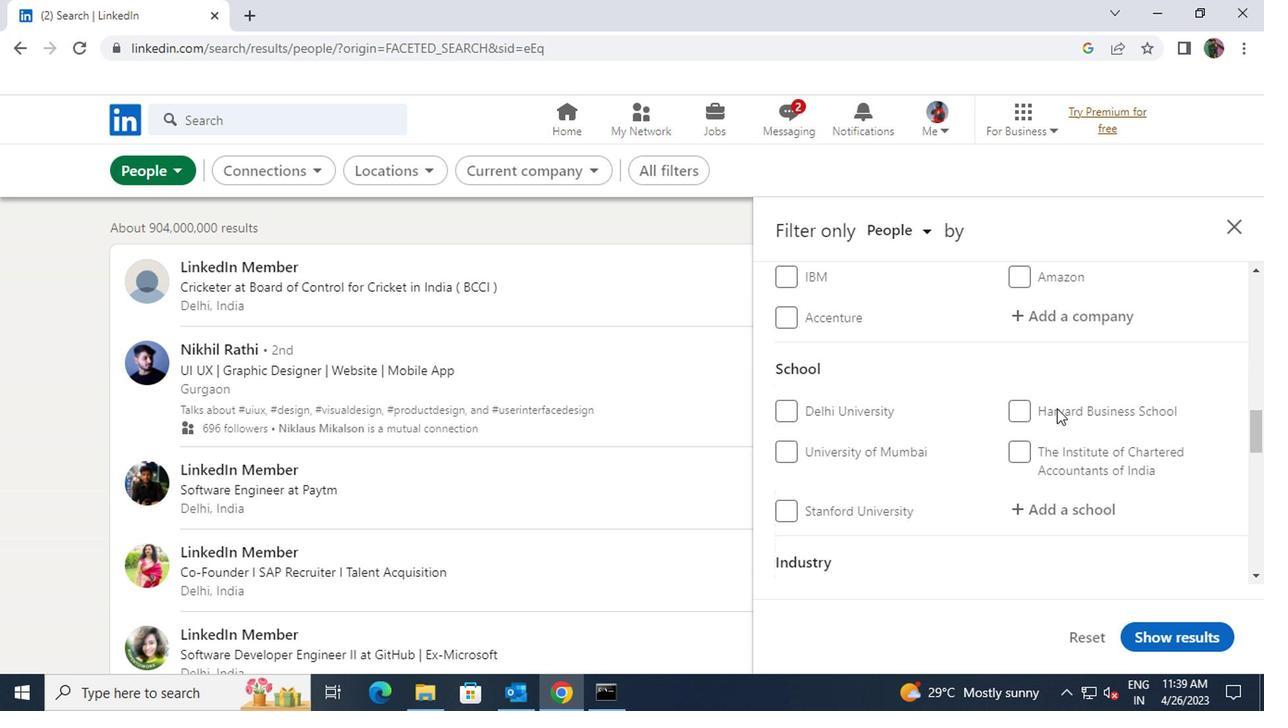 
Action: Mouse moved to (1046, 316)
Screenshot: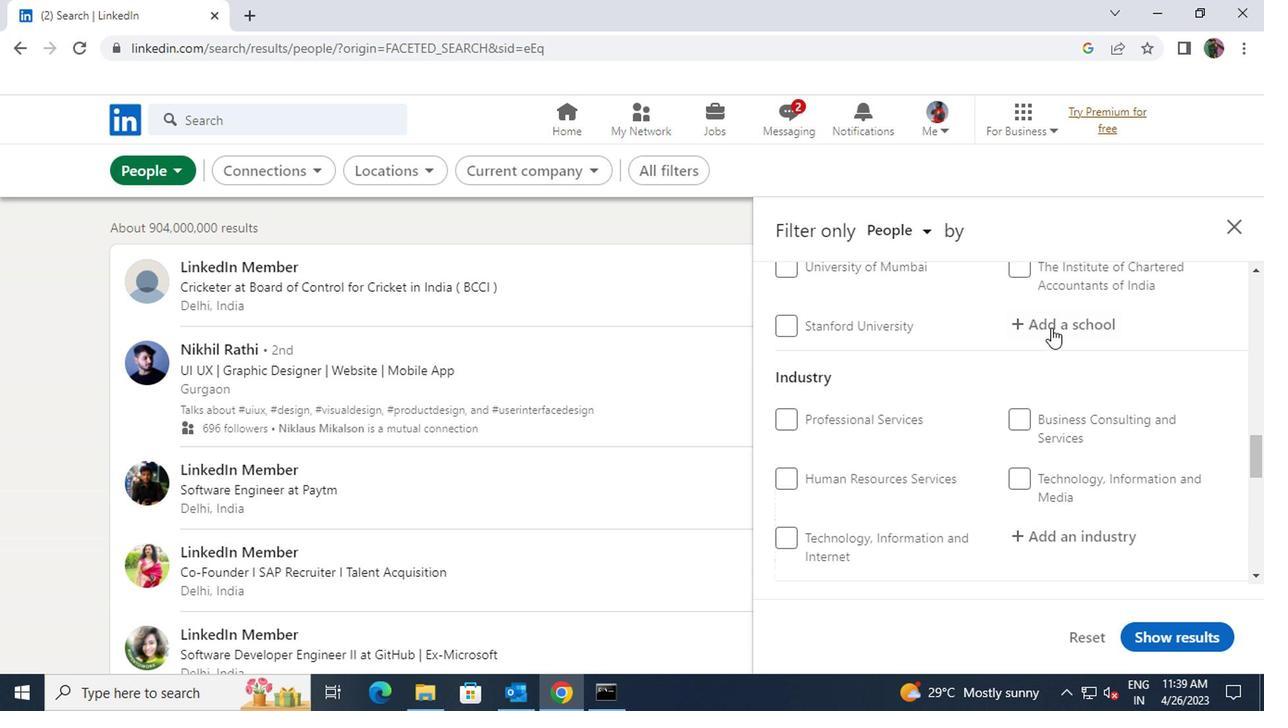 
Action: Mouse pressed left at (1046, 316)
Screenshot: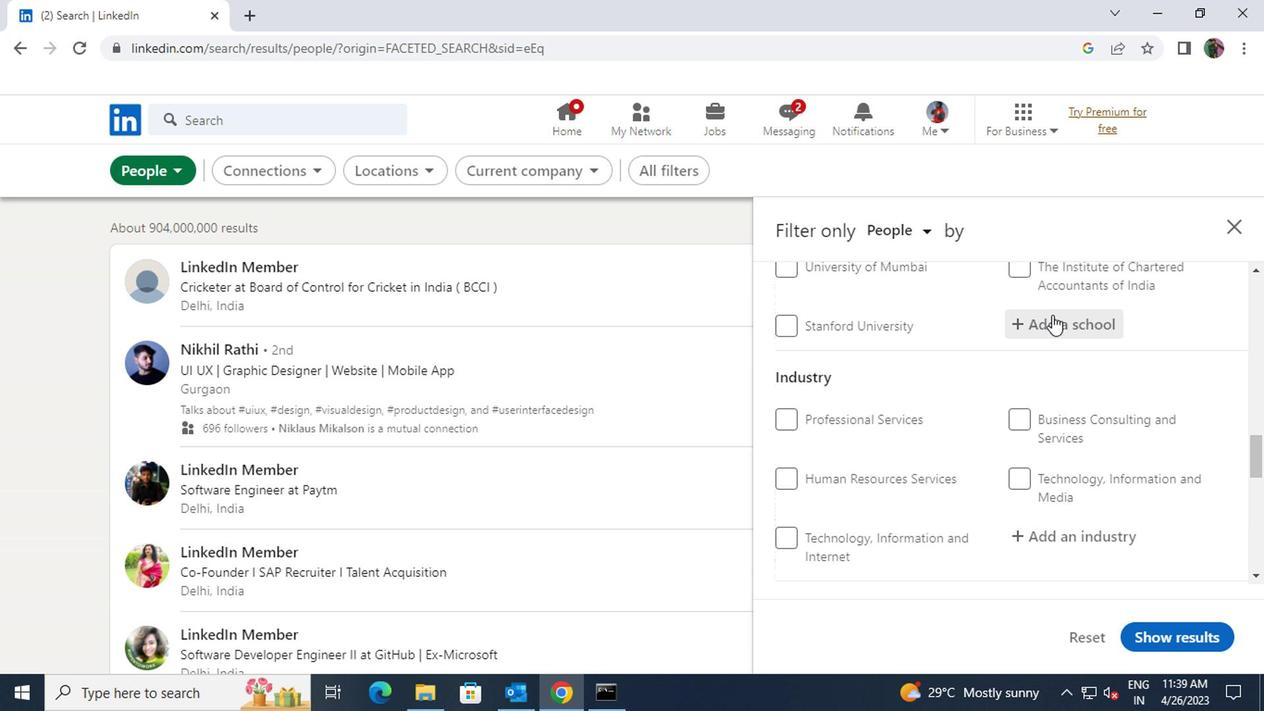 
Action: Key pressed <Key.shift>KEND
Screenshot: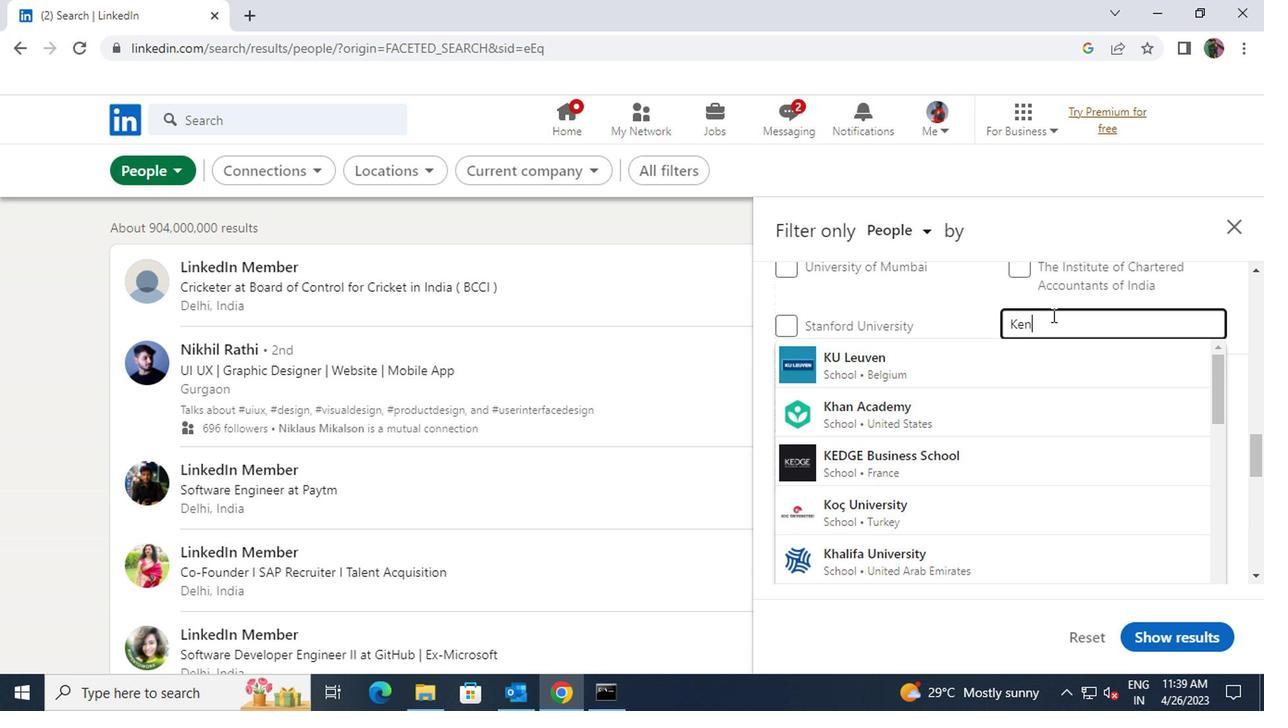 
Action: Mouse moved to (1012, 364)
Screenshot: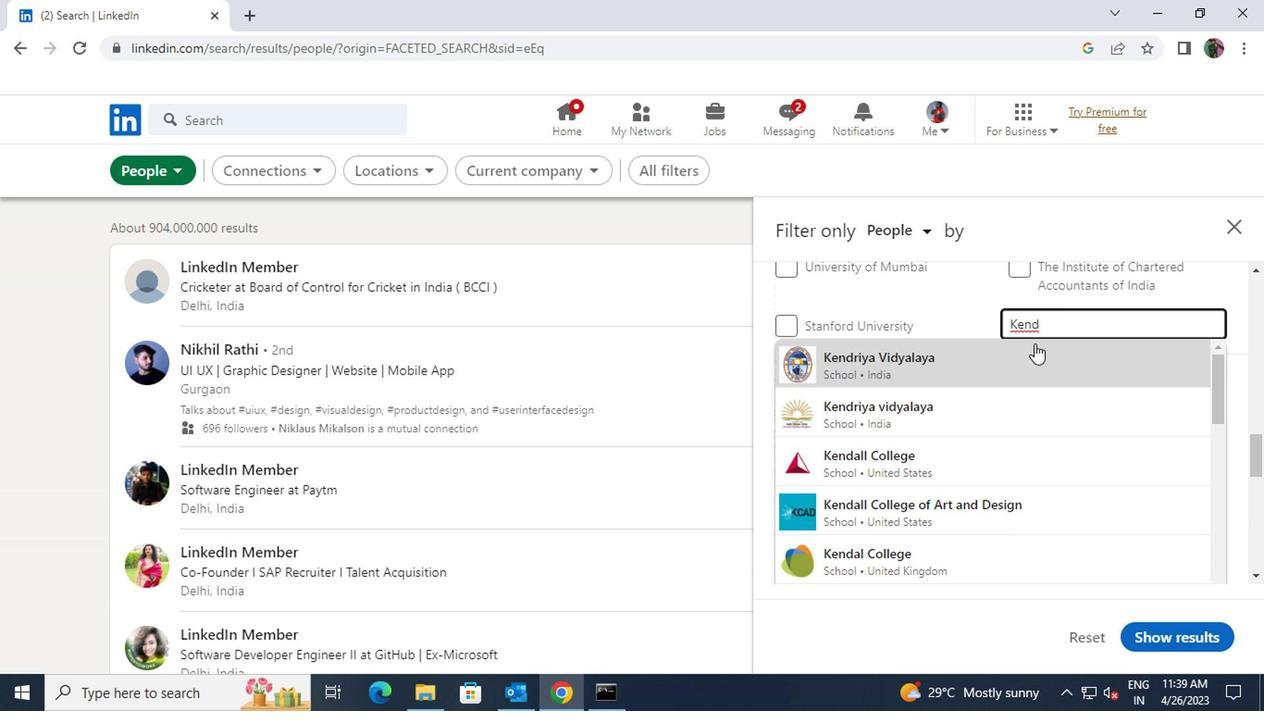 
Action: Mouse pressed left at (1012, 364)
Screenshot: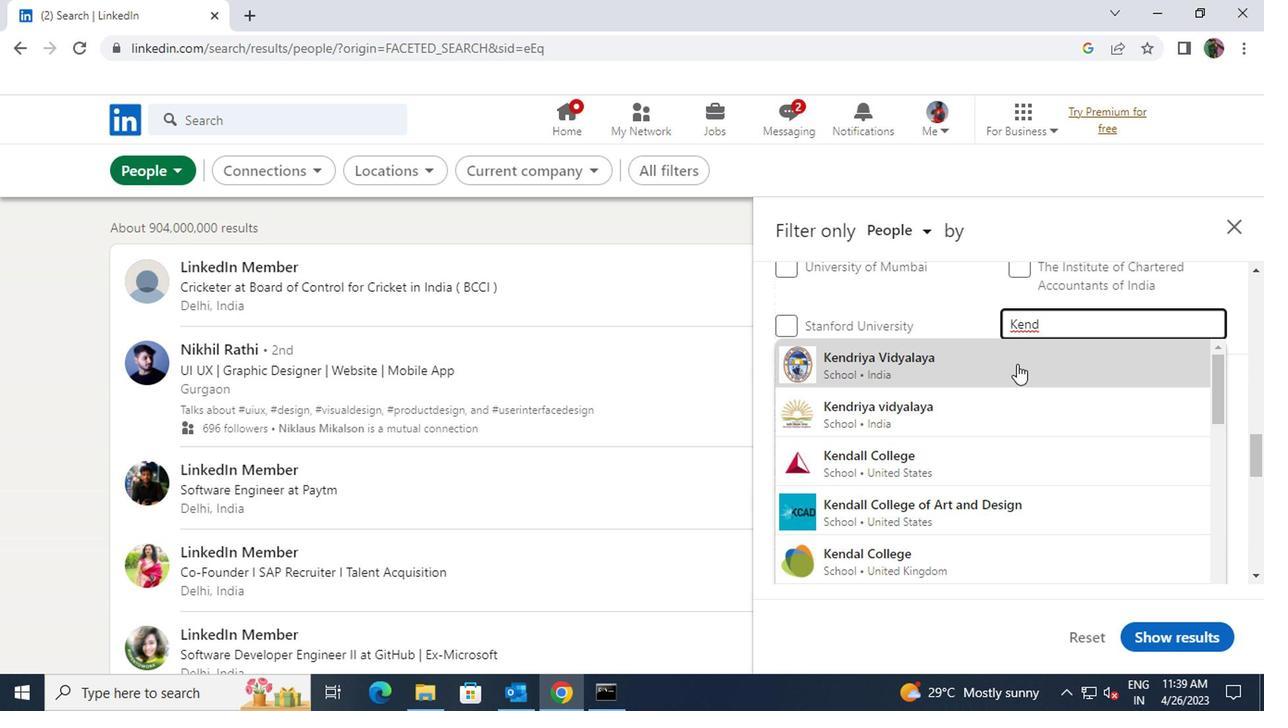 
Action: Mouse scrolled (1012, 364) with delta (0, 0)
Screenshot: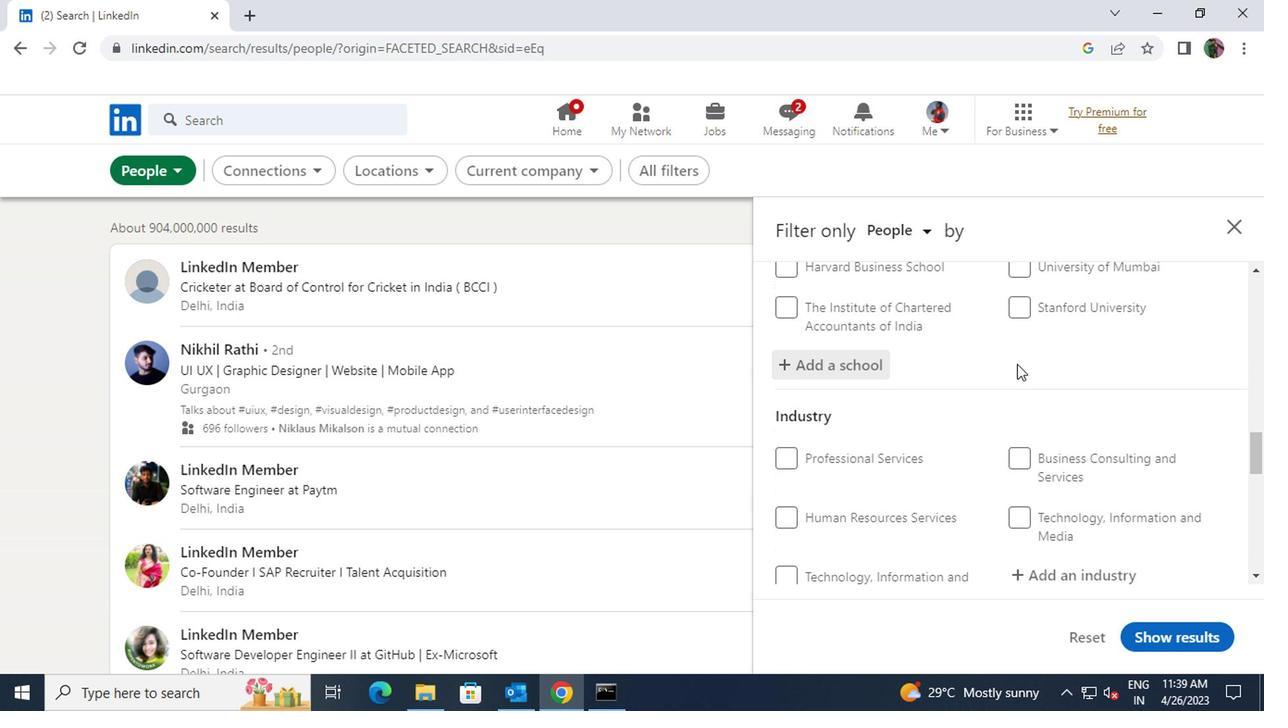 
Action: Mouse scrolled (1012, 364) with delta (0, 0)
Screenshot: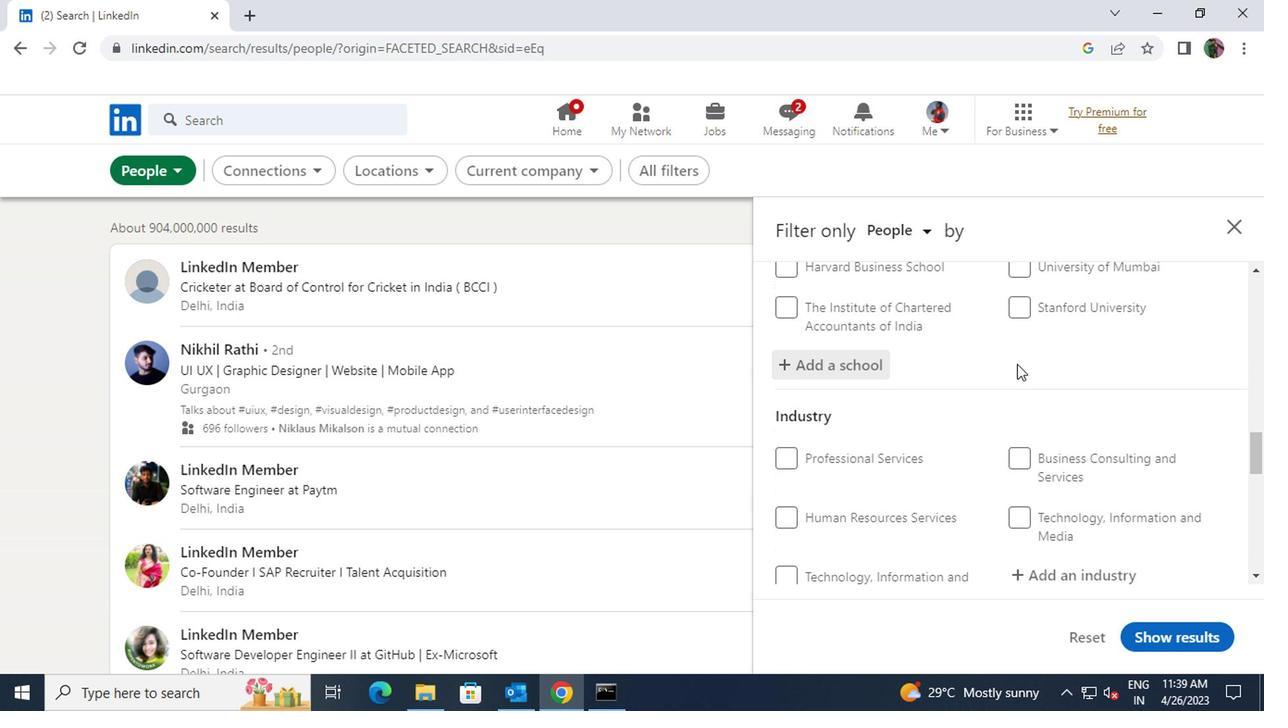 
Action: Mouse moved to (1023, 385)
Screenshot: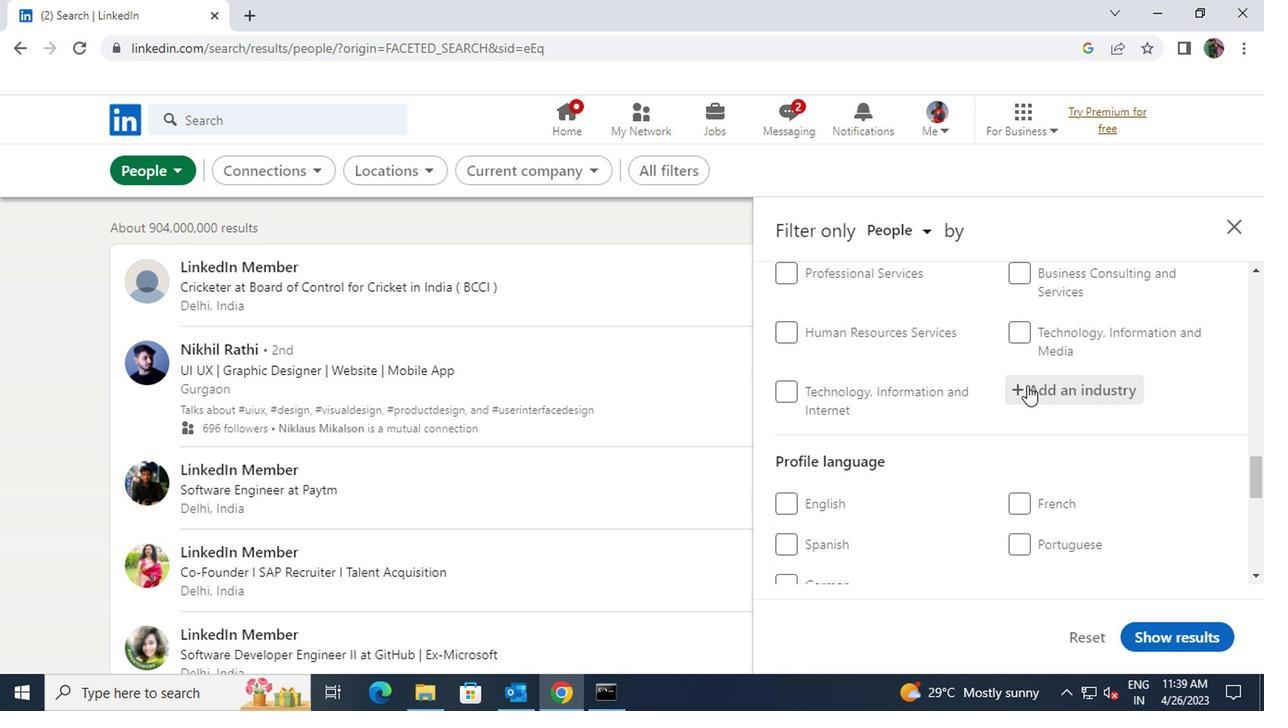 
Action: Mouse pressed left at (1023, 385)
Screenshot: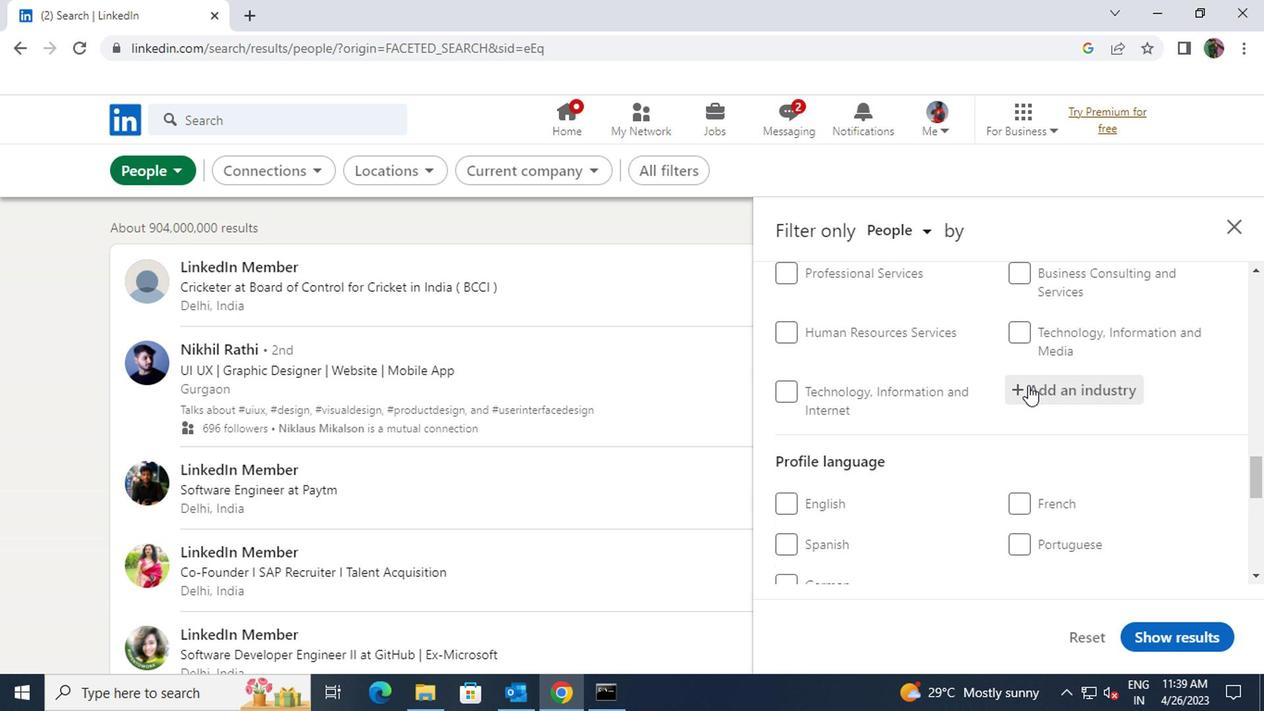 
Action: Key pressed <Key.shift><Key.shift><Key.shift><Key.shift>ACCOU
Screenshot: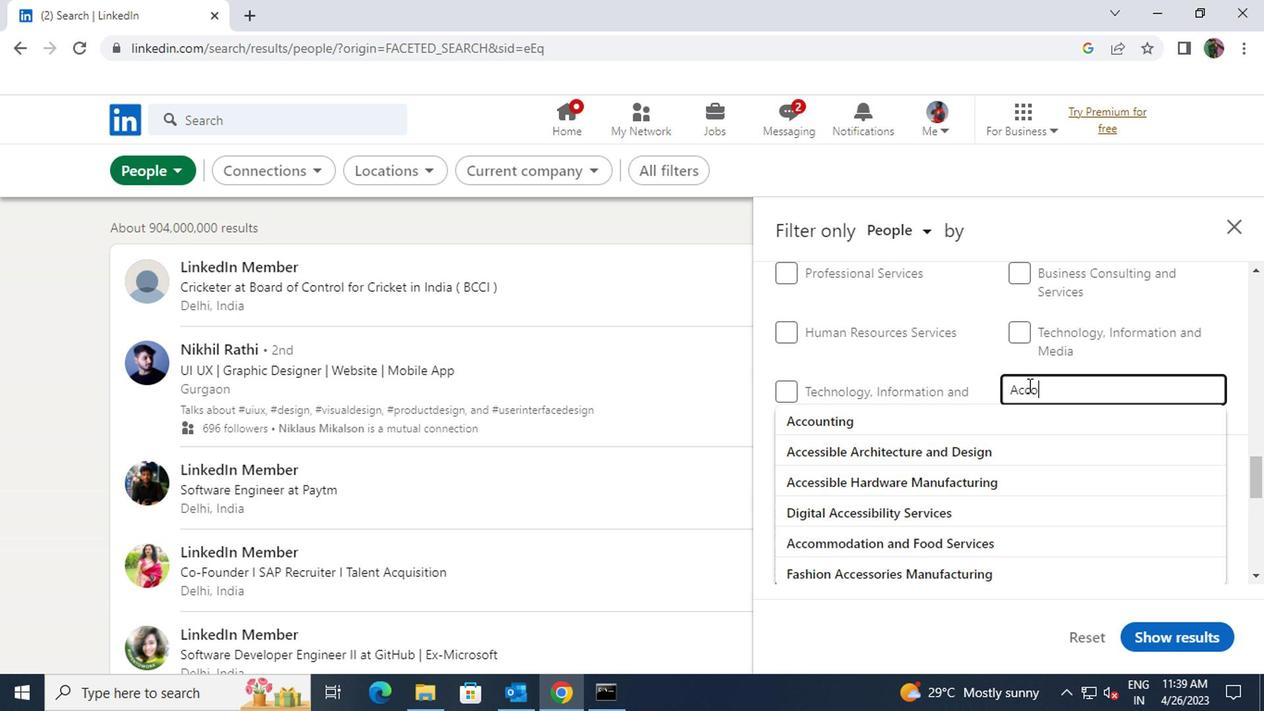 
Action: Mouse moved to (1007, 419)
Screenshot: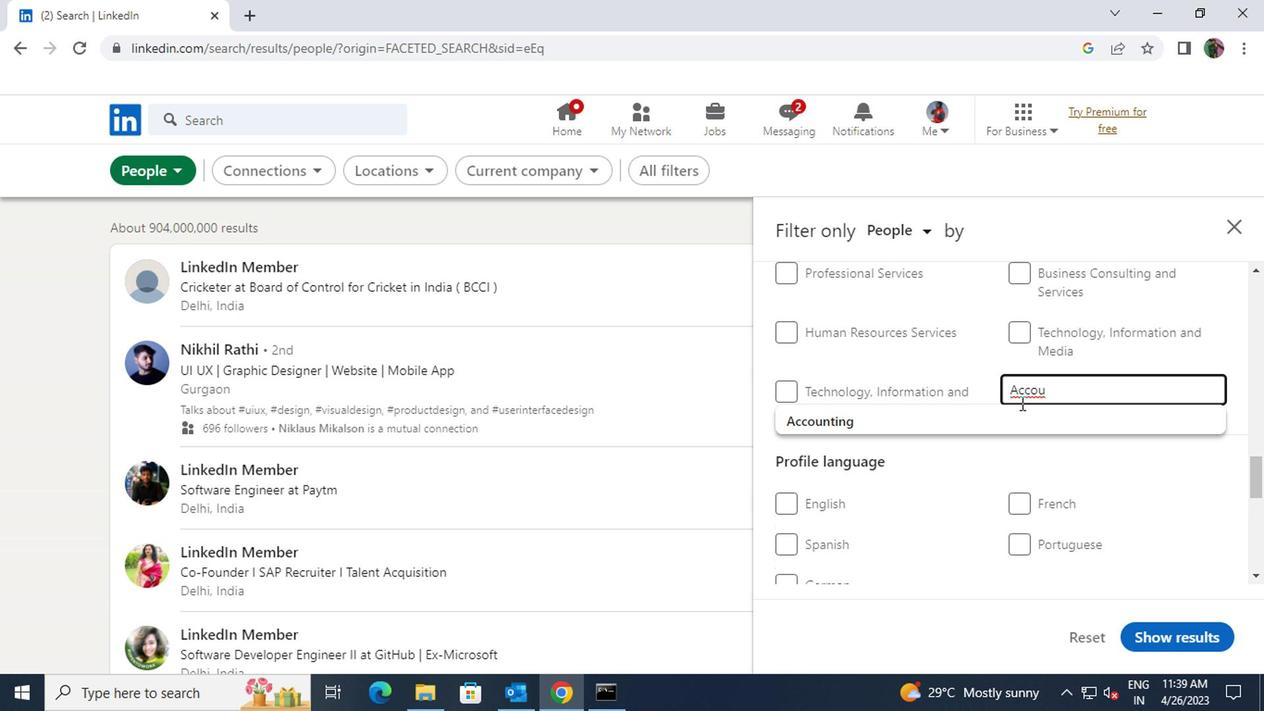 
Action: Mouse pressed left at (1007, 419)
Screenshot: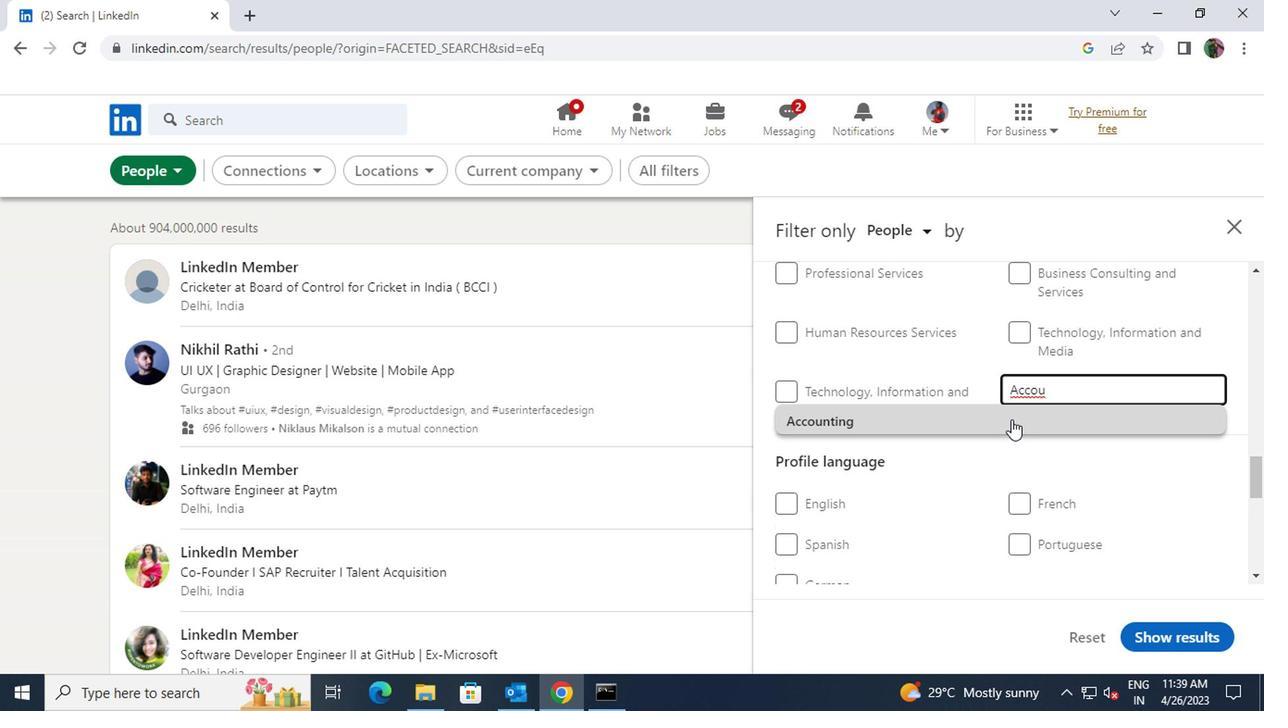 
Action: Mouse moved to (1007, 420)
Screenshot: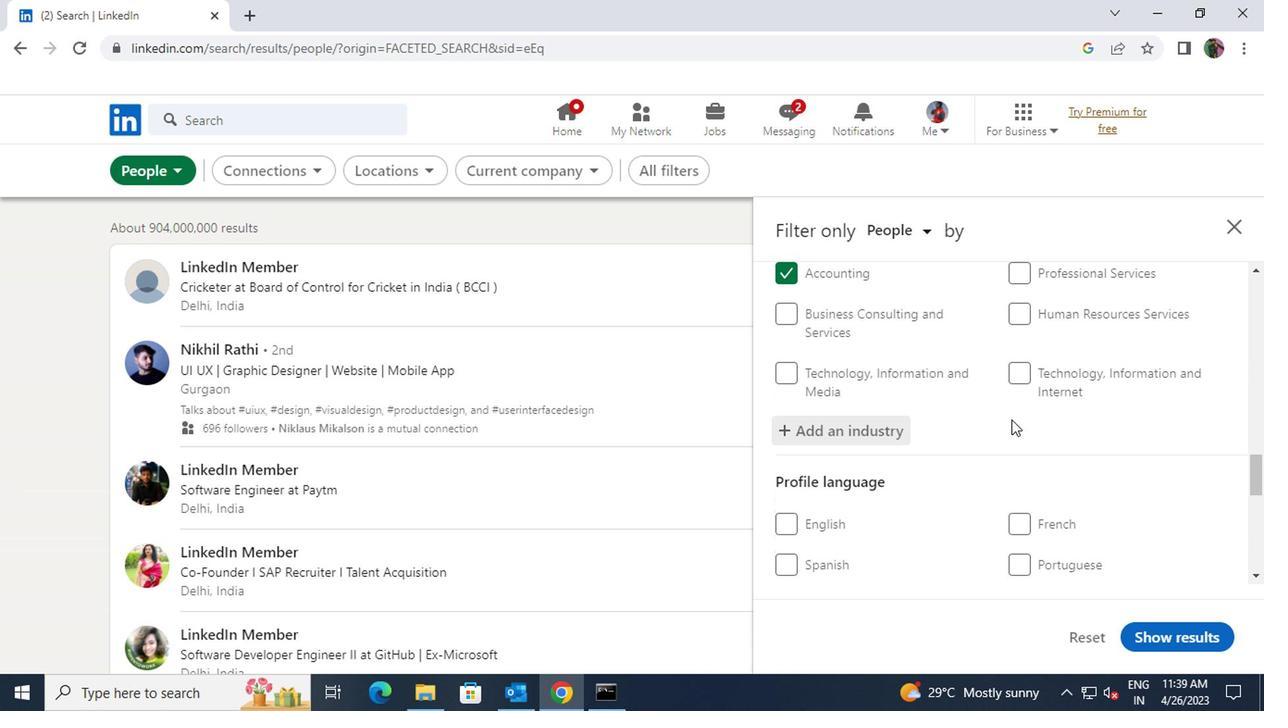 
Action: Mouse scrolled (1007, 419) with delta (0, 0)
Screenshot: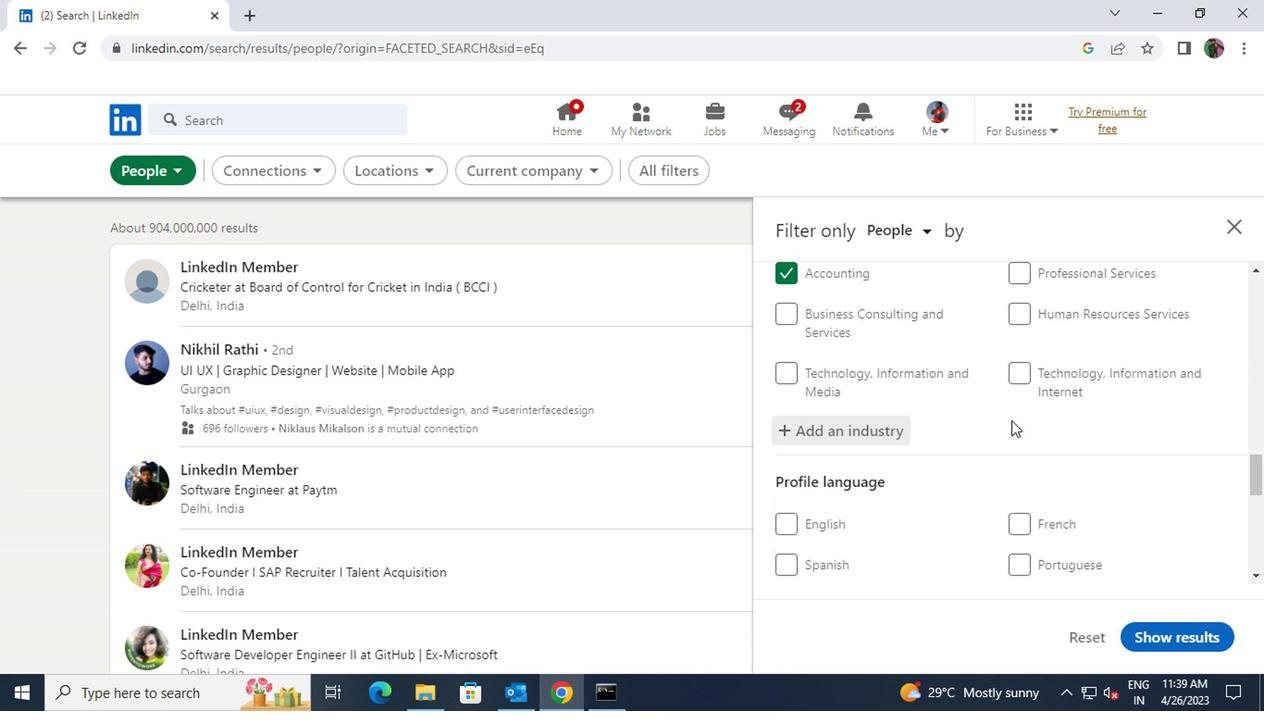 
Action: Mouse moved to (788, 429)
Screenshot: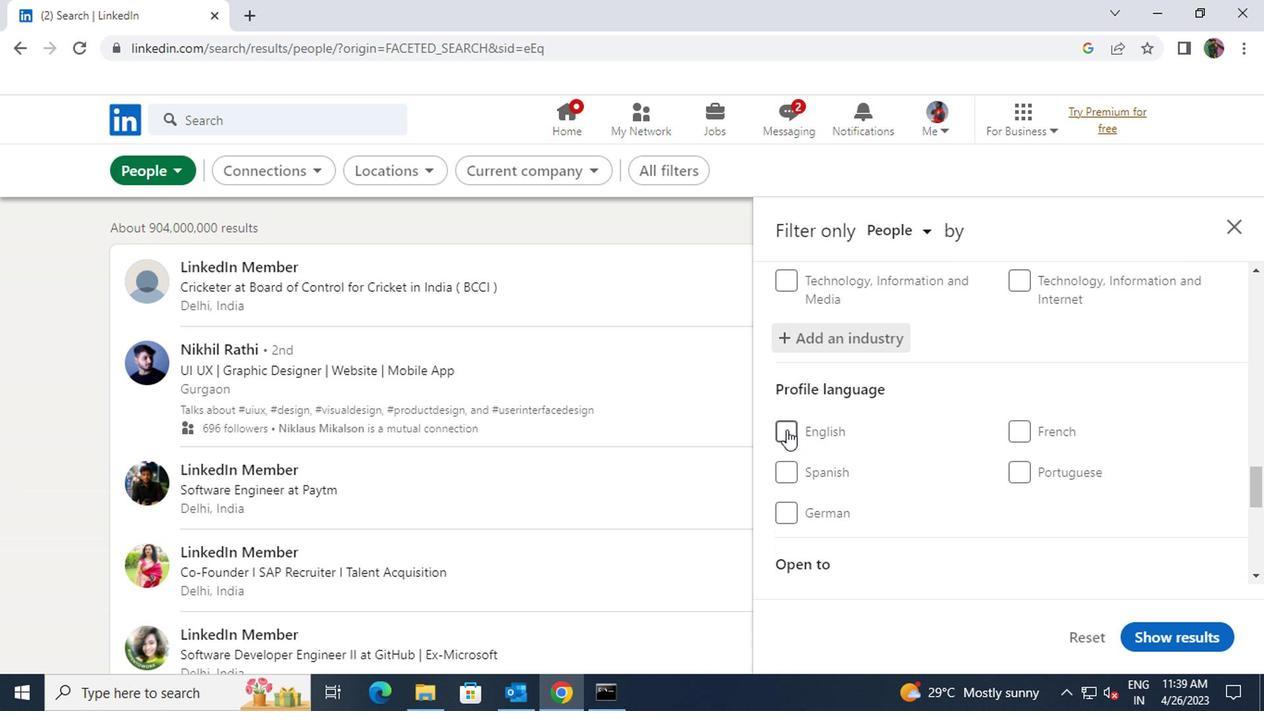 
Action: Mouse pressed left at (788, 429)
Screenshot: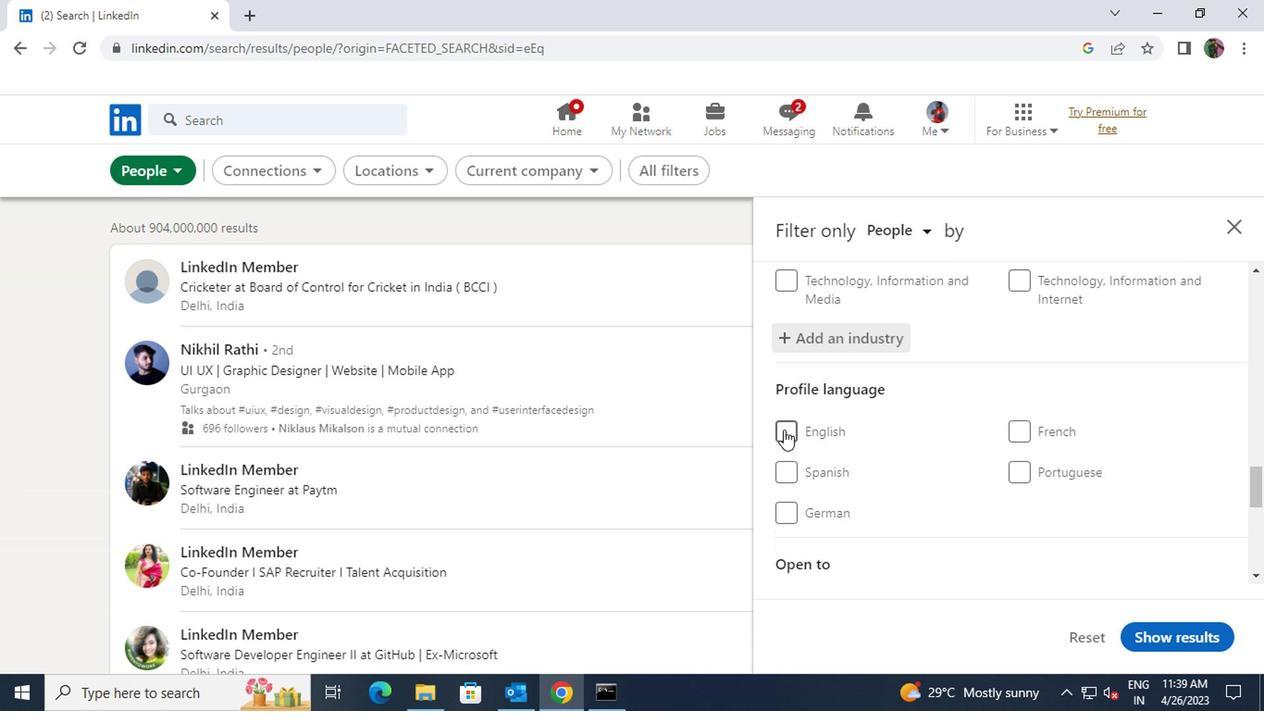 
Action: Mouse moved to (905, 436)
Screenshot: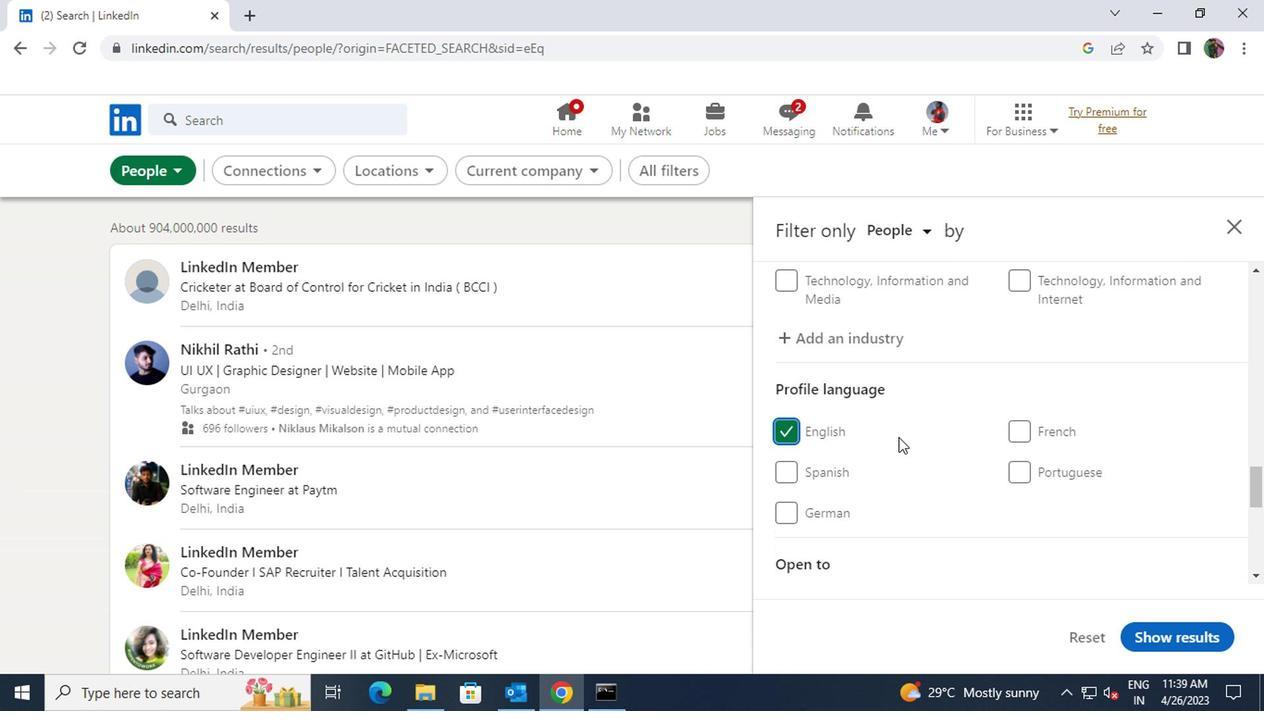 
Action: Mouse scrolled (905, 435) with delta (0, 0)
Screenshot: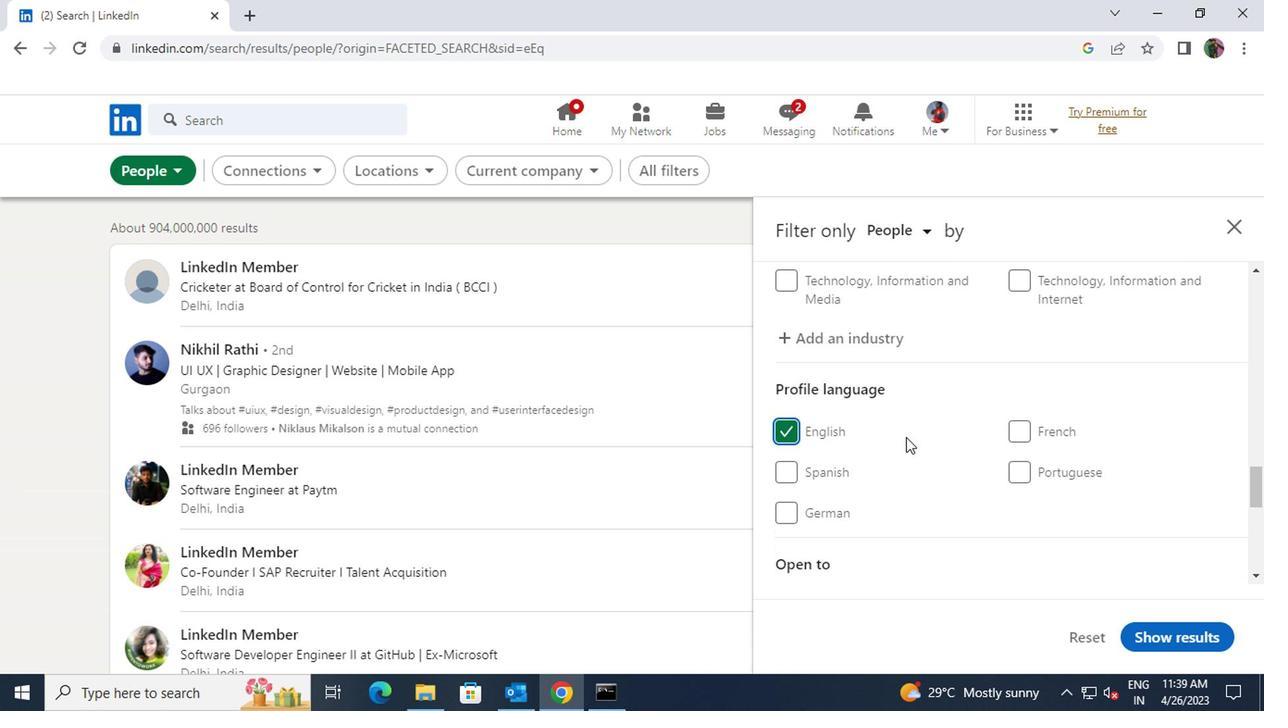 
Action: Mouse scrolled (905, 435) with delta (0, 0)
Screenshot: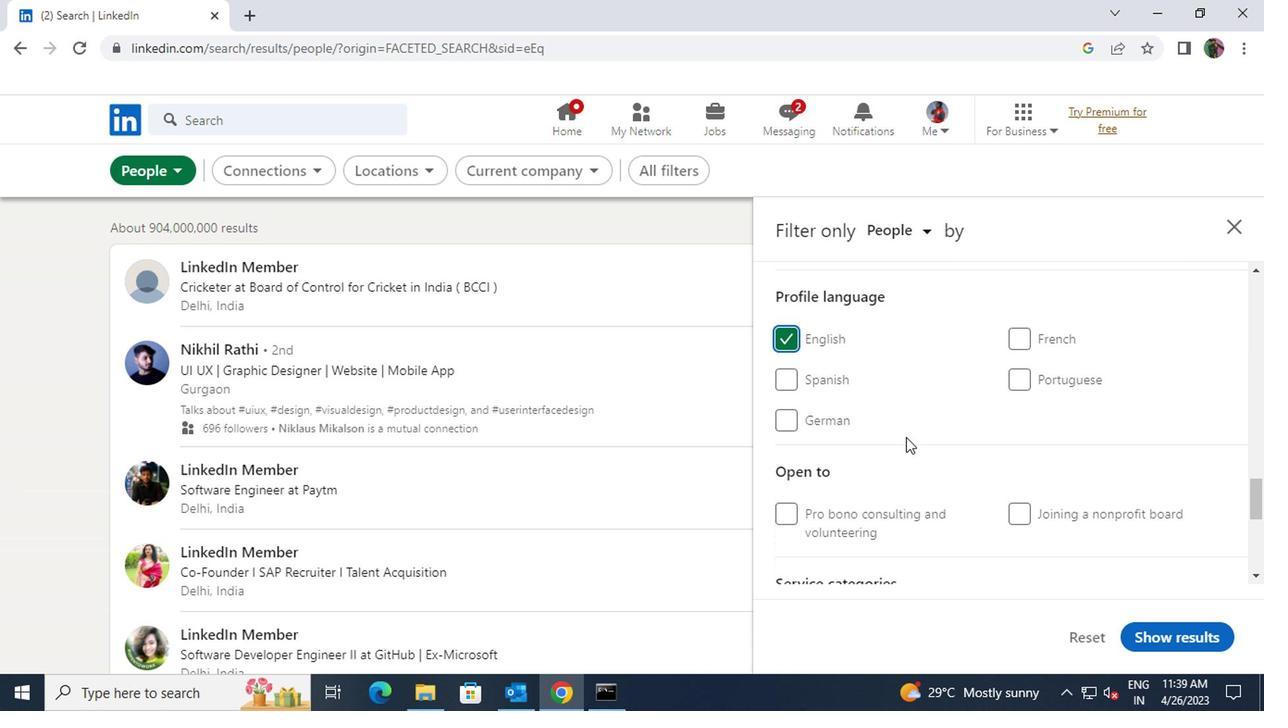 
Action: Mouse scrolled (905, 435) with delta (0, 0)
Screenshot: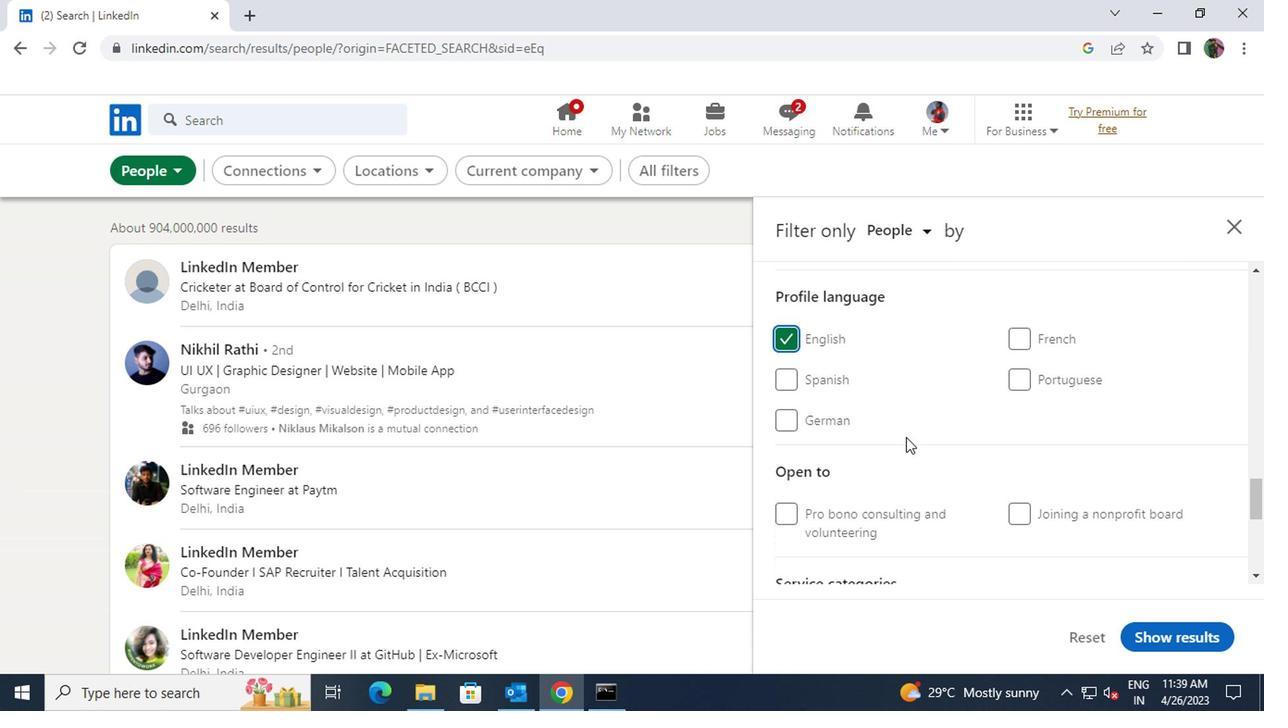 
Action: Mouse scrolled (905, 435) with delta (0, 0)
Screenshot: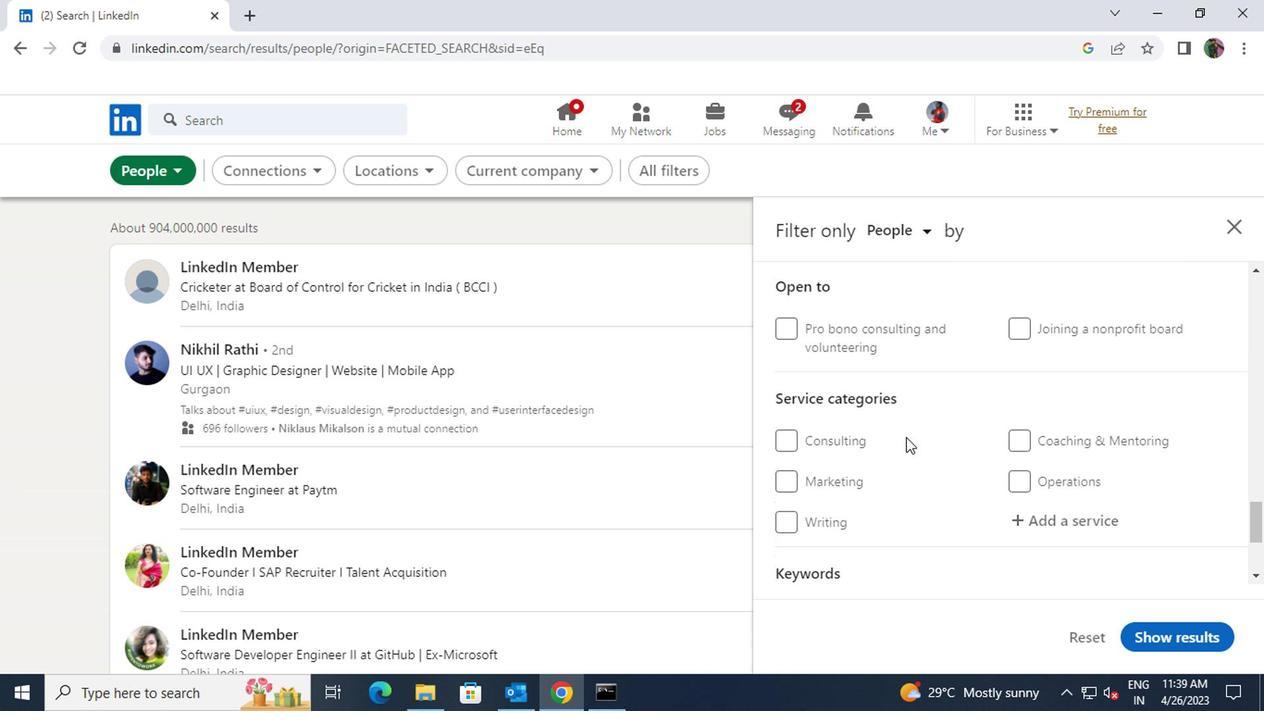 
Action: Mouse moved to (1032, 426)
Screenshot: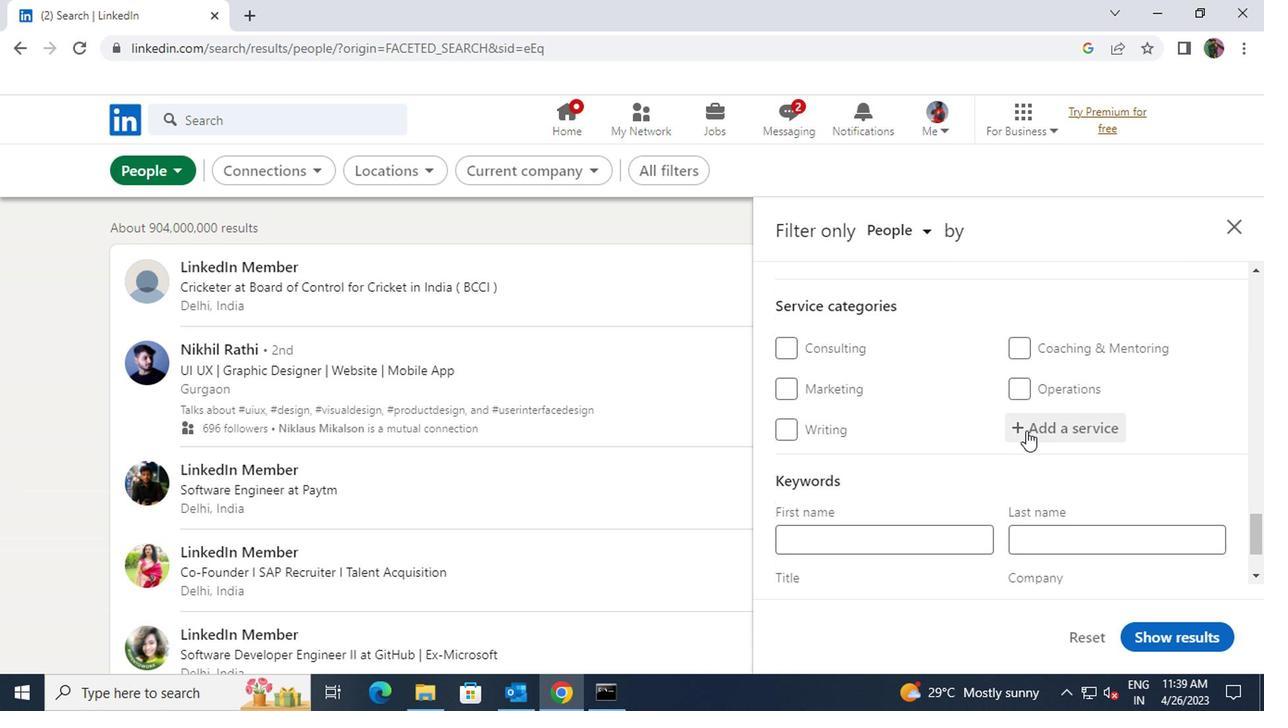 
Action: Mouse pressed left at (1032, 426)
Screenshot: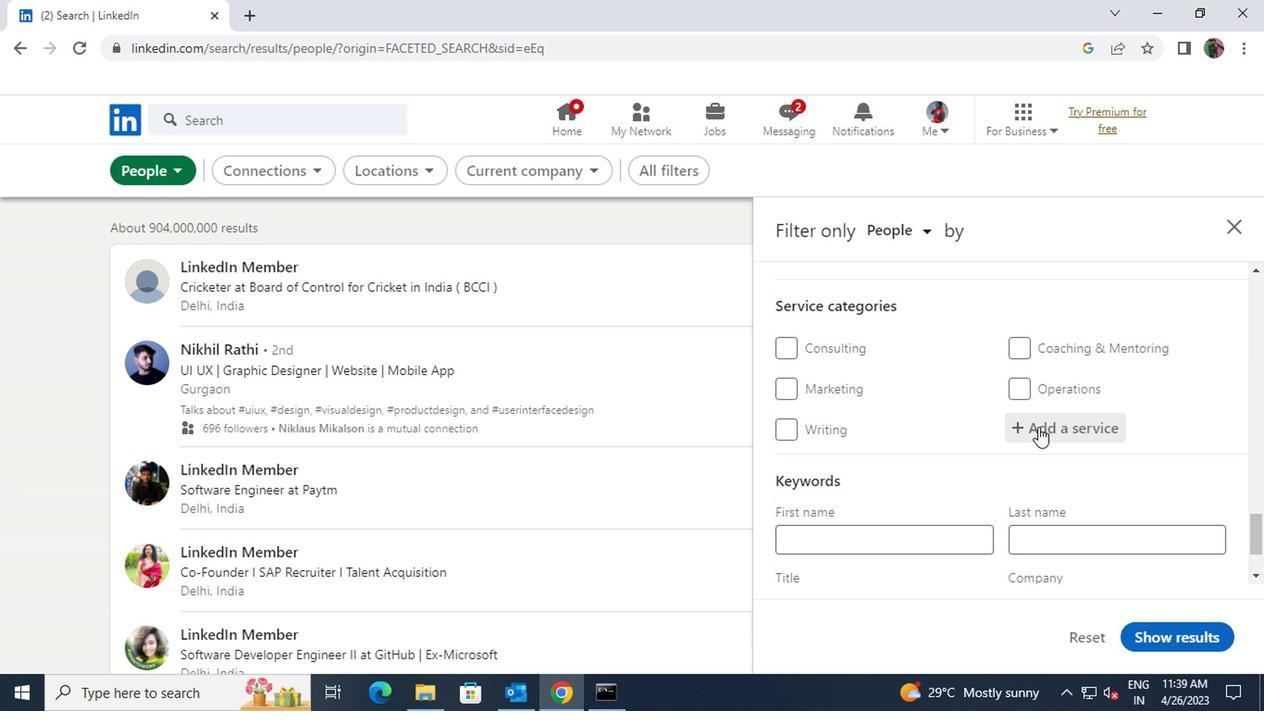
Action: Key pressed <Key.shift>INFORMATION
Screenshot: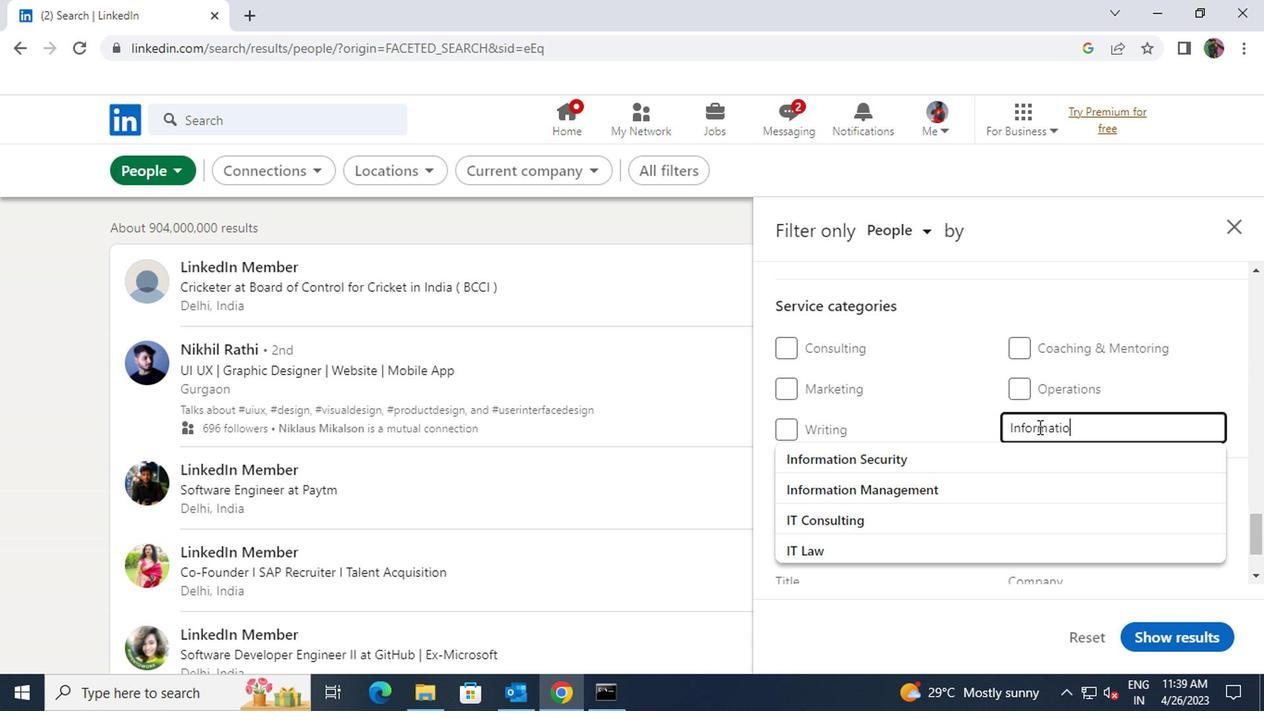 
Action: Mouse moved to (1013, 456)
Screenshot: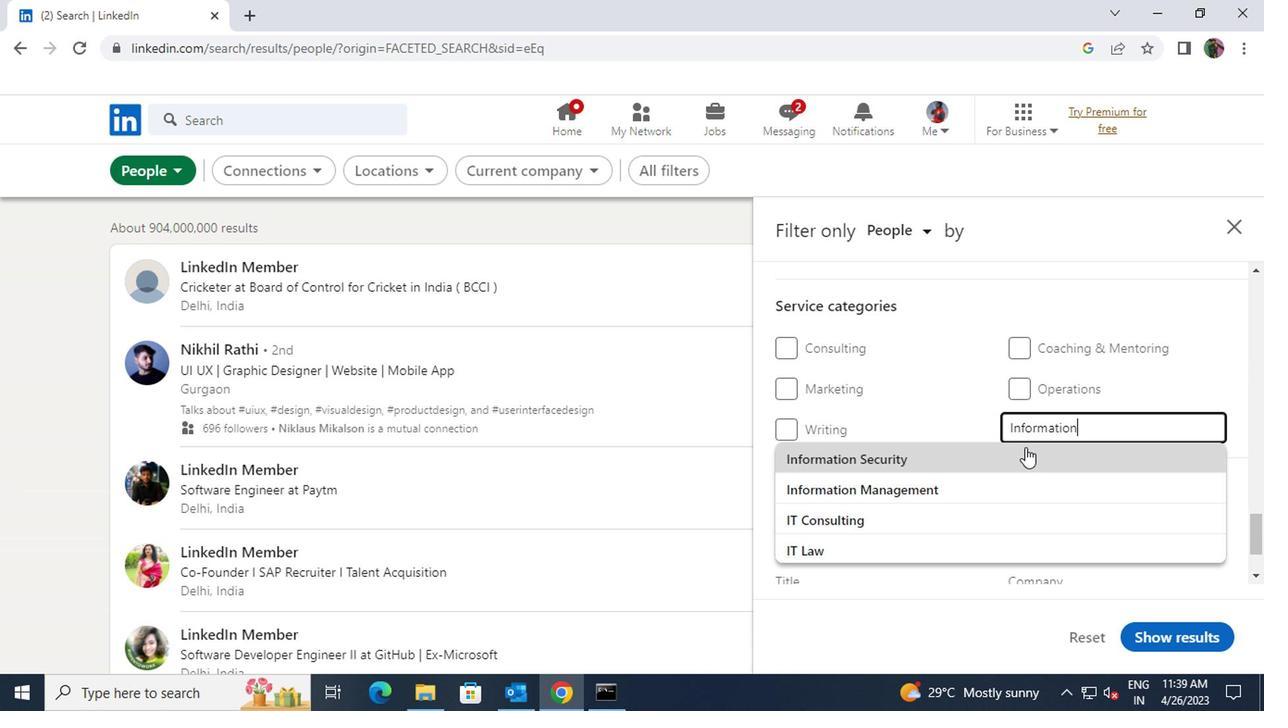 
Action: Mouse pressed left at (1013, 456)
Screenshot: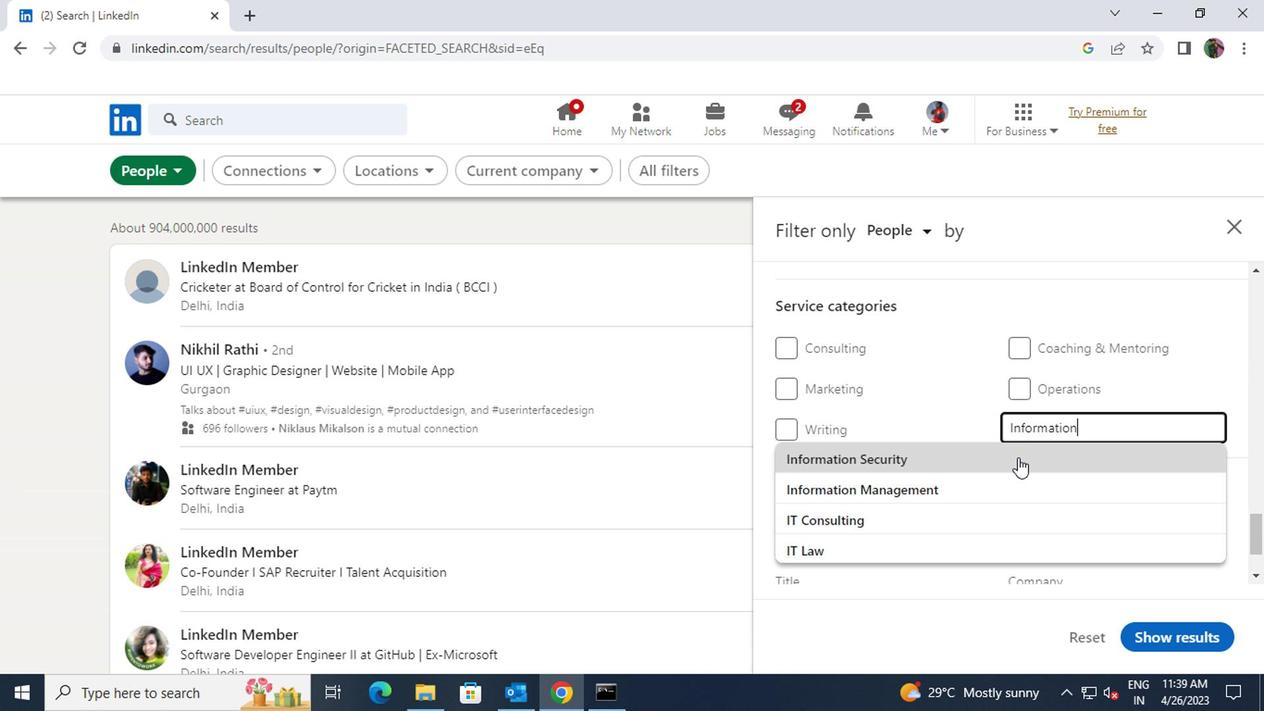 
Action: Mouse scrolled (1013, 455) with delta (0, 0)
Screenshot: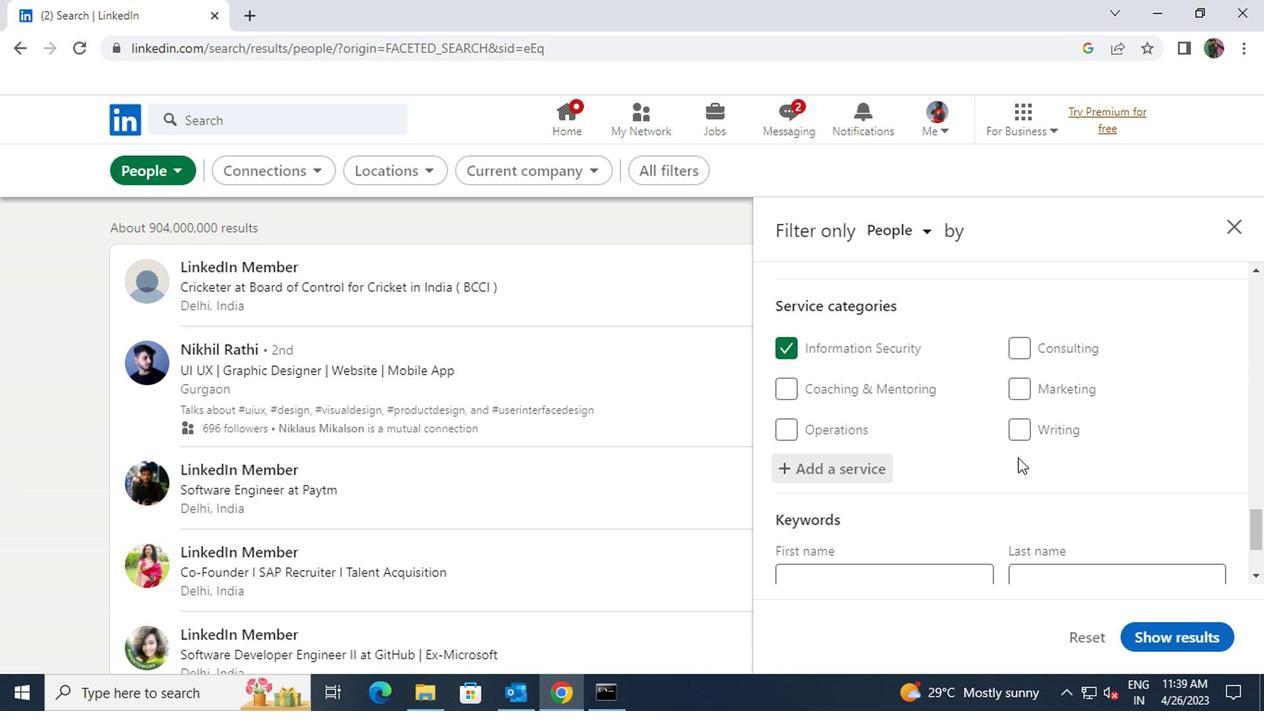 
Action: Mouse scrolled (1013, 455) with delta (0, 0)
Screenshot: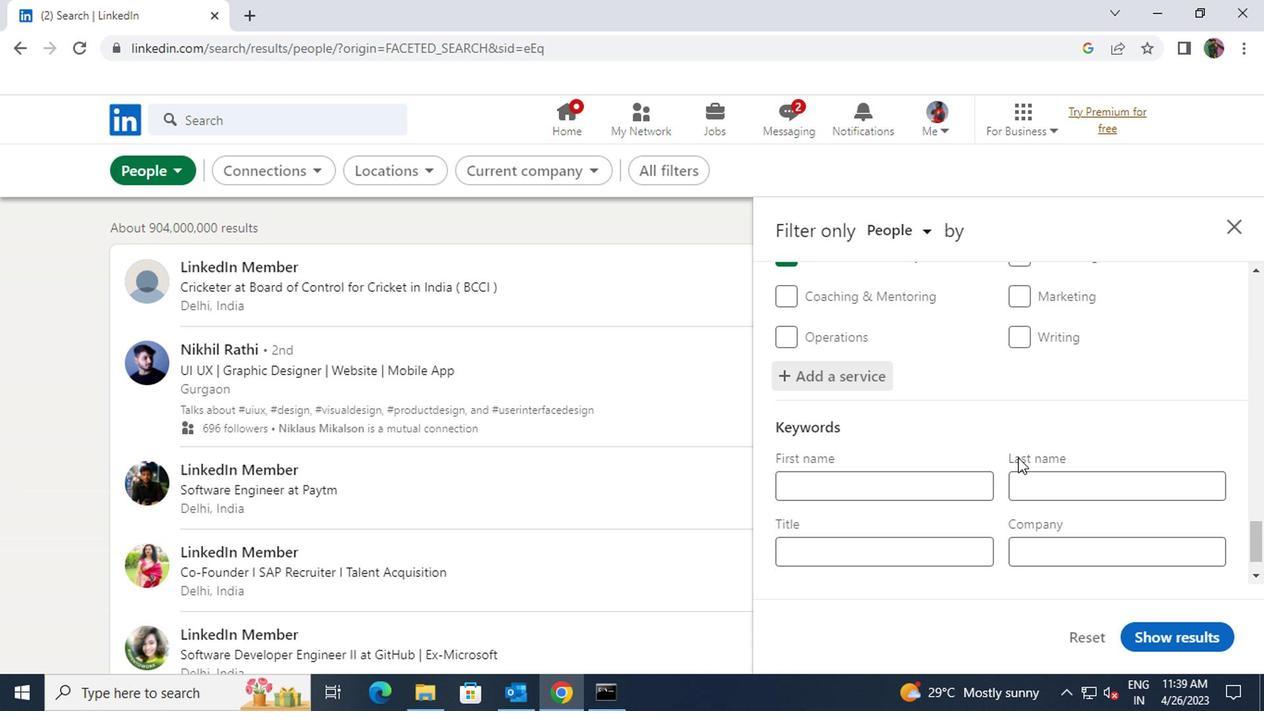 
Action: Mouse moved to (946, 496)
Screenshot: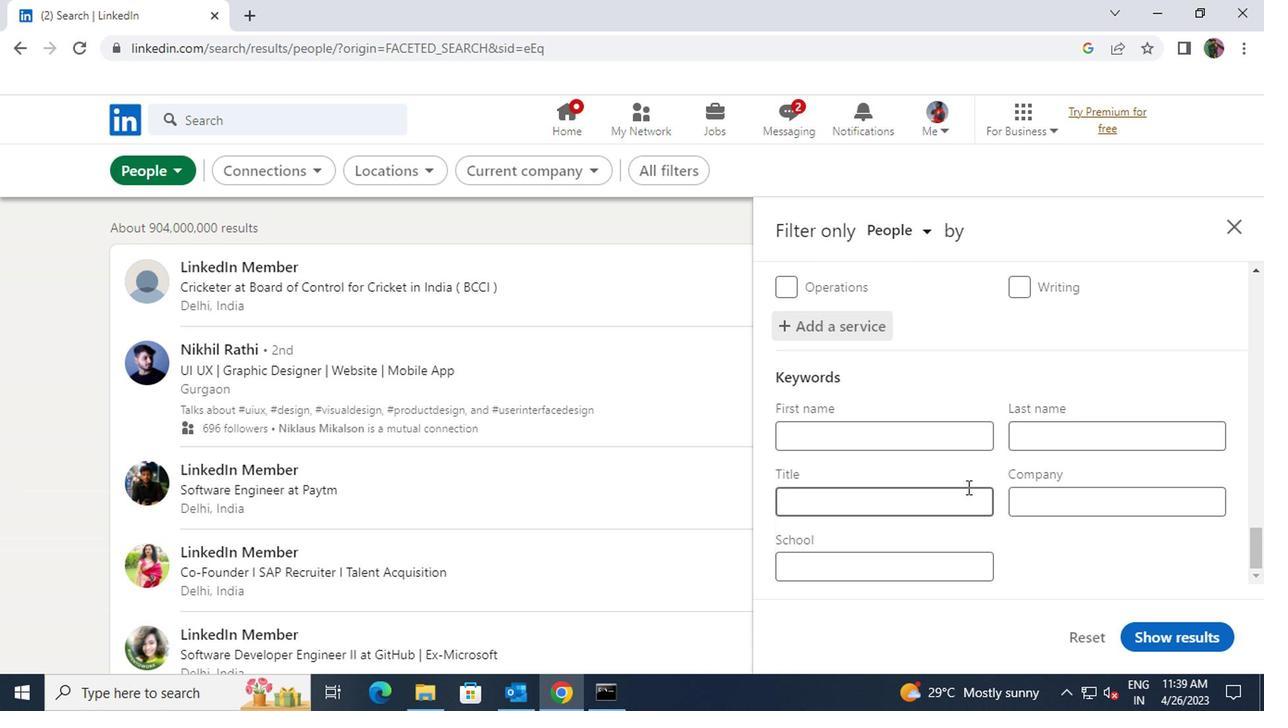 
Action: Mouse pressed left at (946, 496)
Screenshot: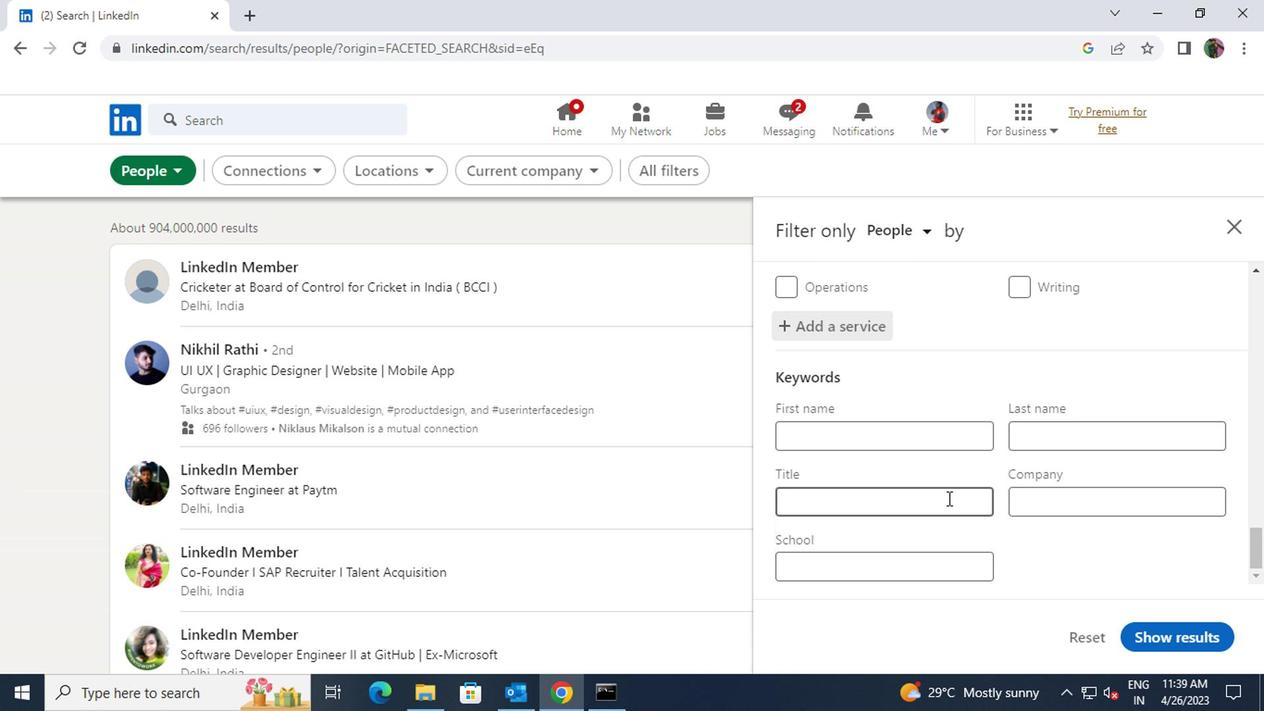 
Action: Key pressed <Key.shift>DATA<Key.space>ANALYSIT
Screenshot: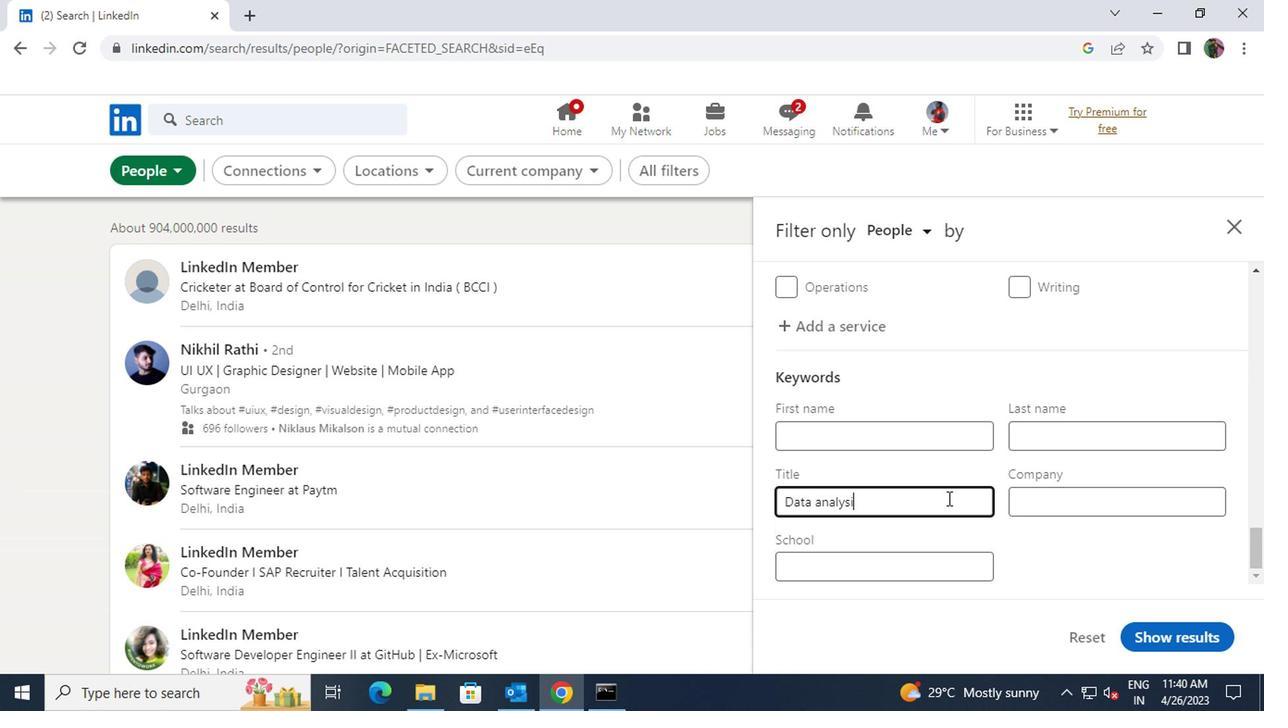 
Action: Mouse moved to (1140, 629)
Screenshot: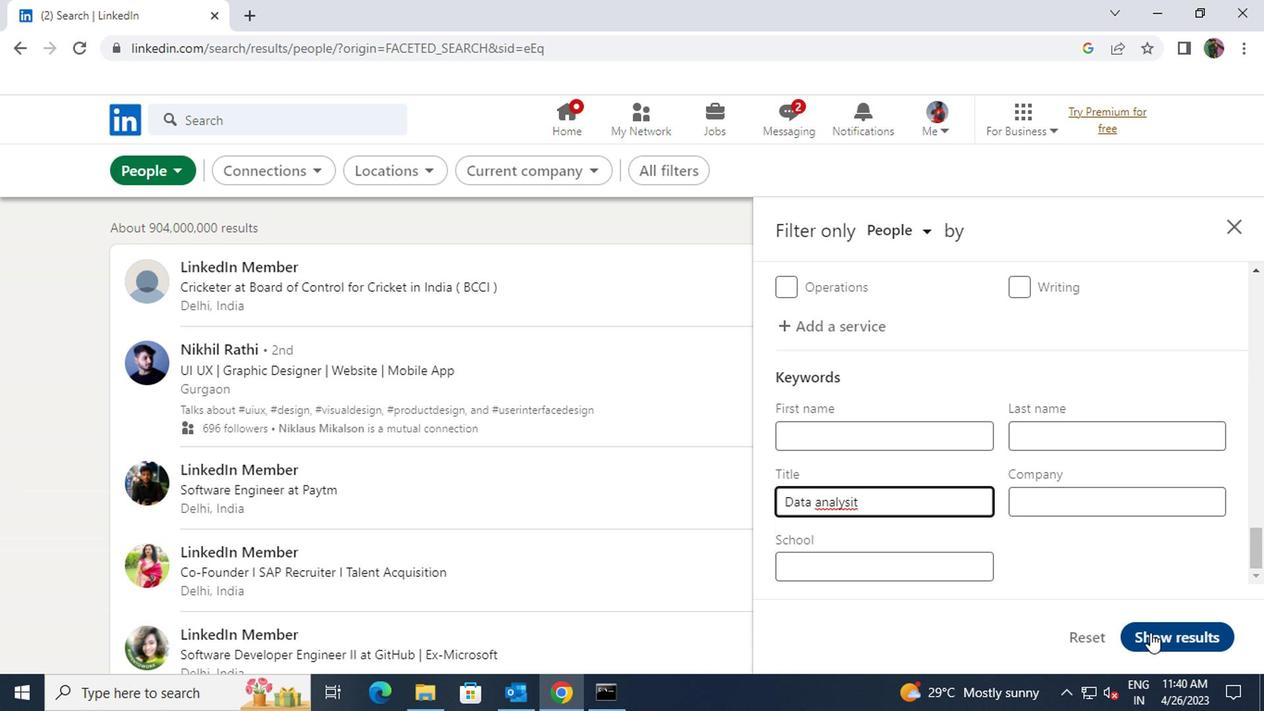 
Action: Mouse pressed left at (1140, 629)
Screenshot: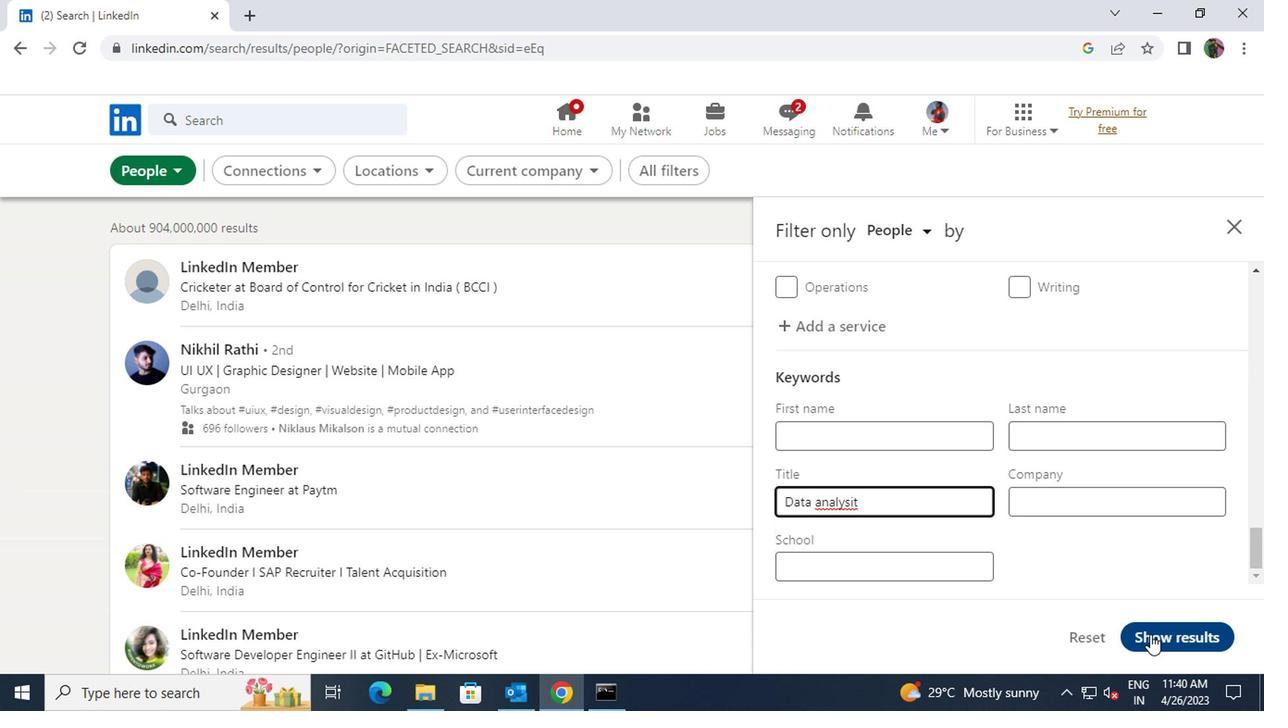 
